 Task: Create a due date automation trigger when advanced on, on the monday of the week a card is due add dates starting in less than 1 working days at 11:00 AM.
Action: Mouse moved to (1150, 97)
Screenshot: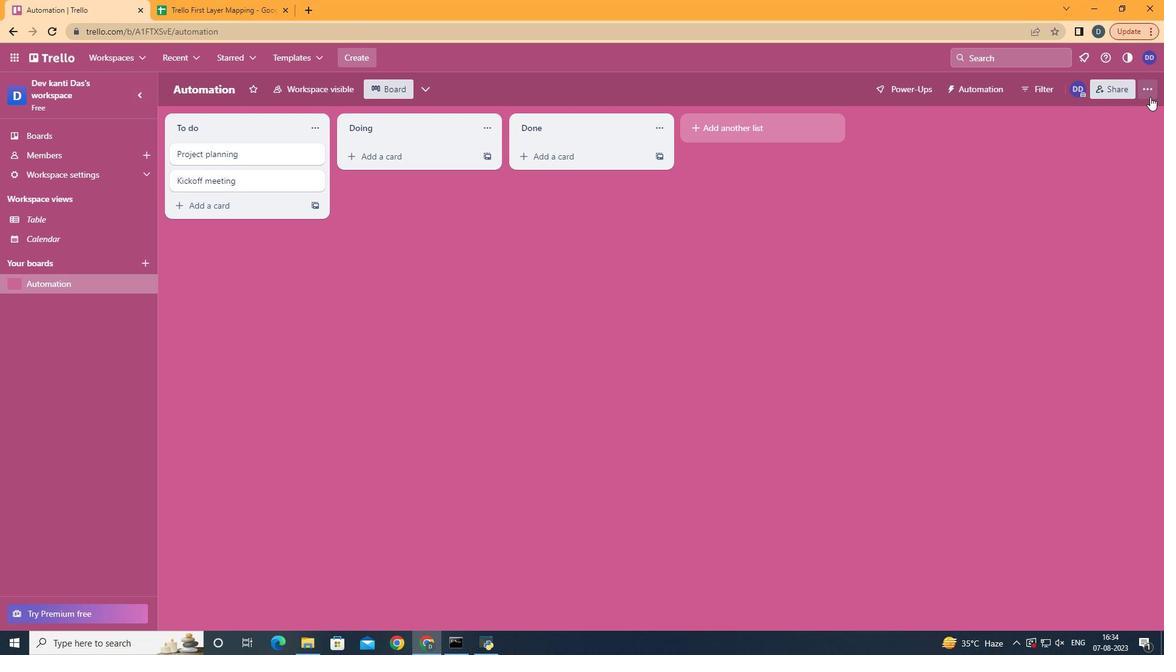 
Action: Mouse pressed left at (1150, 97)
Screenshot: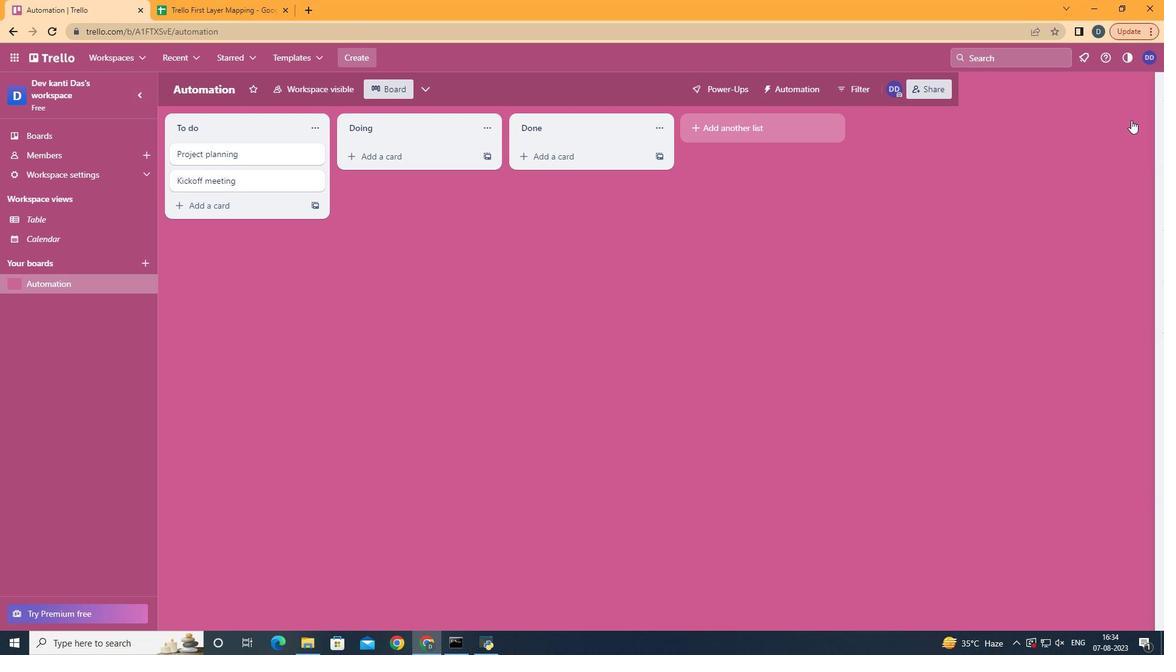 
Action: Mouse moved to (1038, 271)
Screenshot: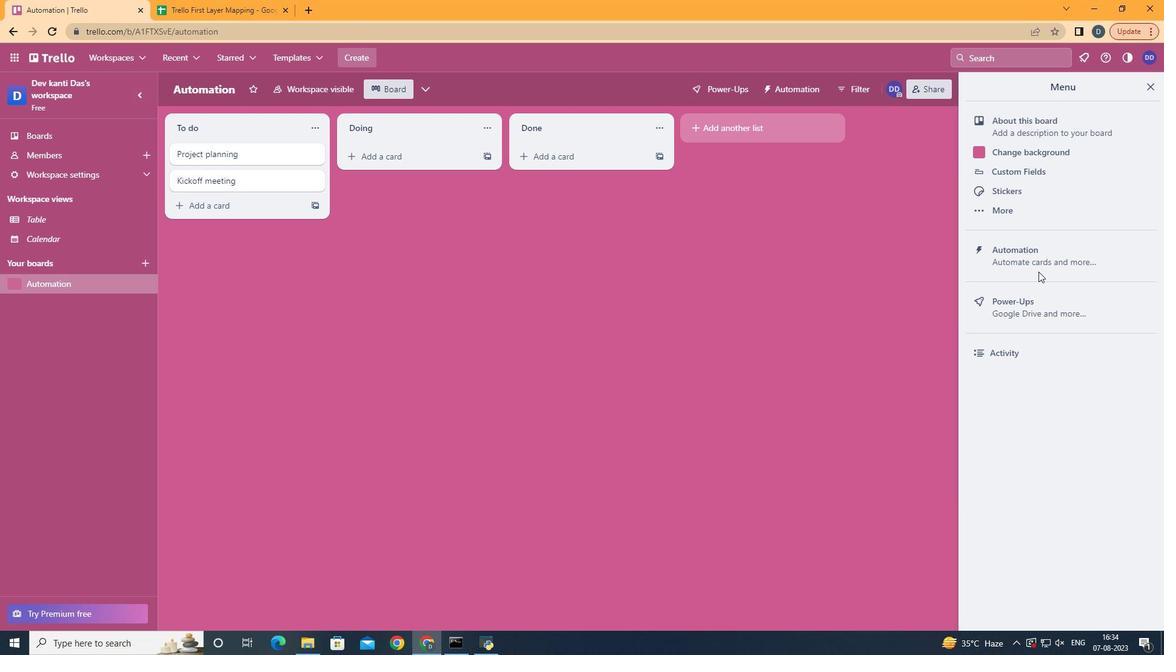 
Action: Mouse pressed left at (1038, 271)
Screenshot: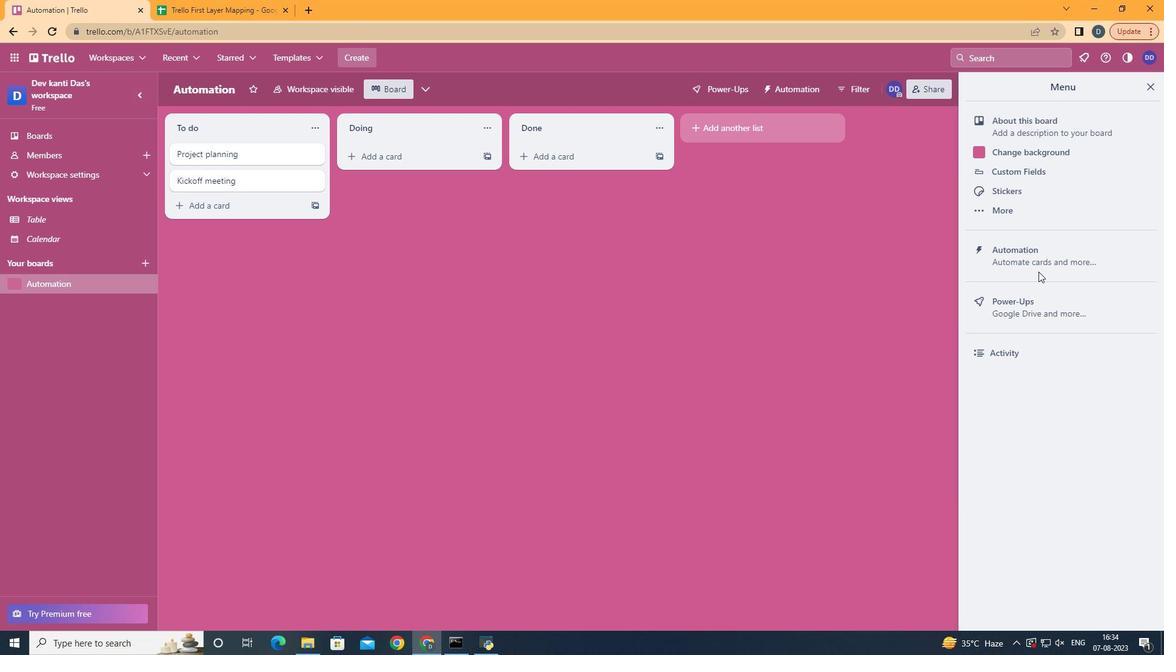 
Action: Mouse moved to (1063, 249)
Screenshot: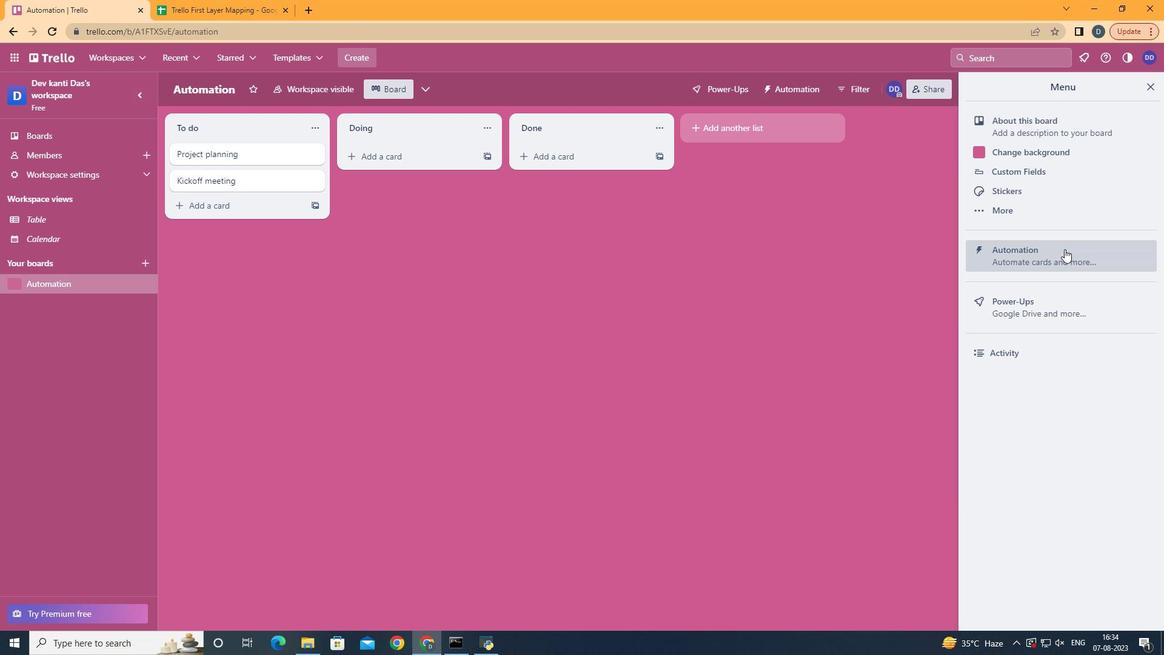 
Action: Mouse pressed left at (1063, 249)
Screenshot: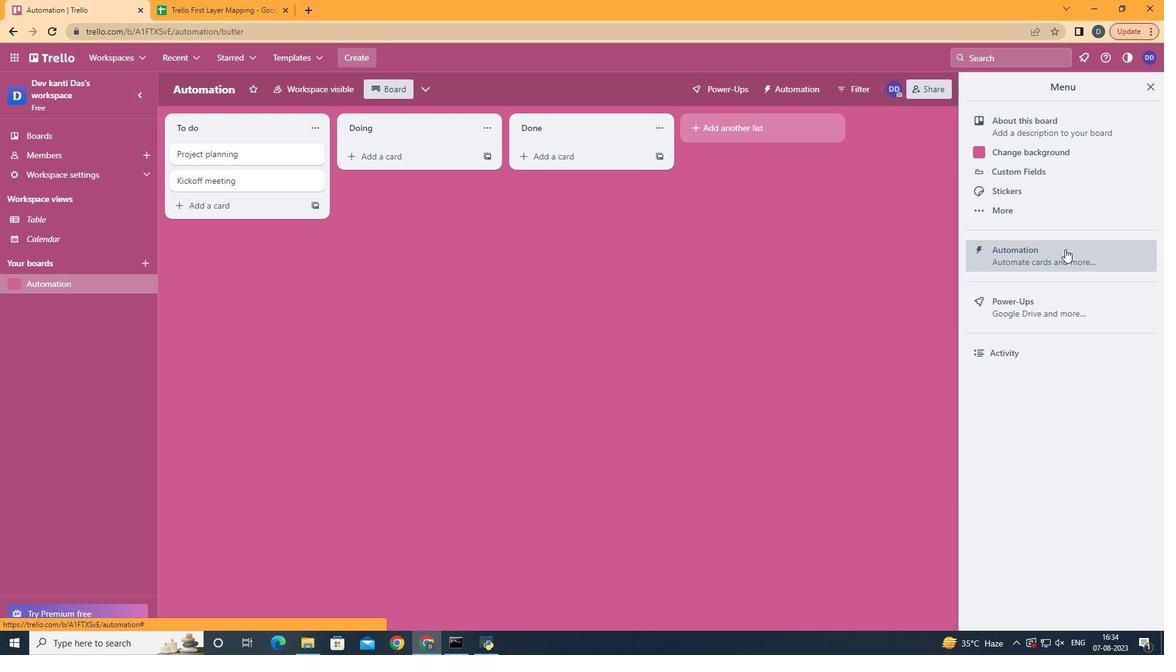 
Action: Mouse moved to (228, 238)
Screenshot: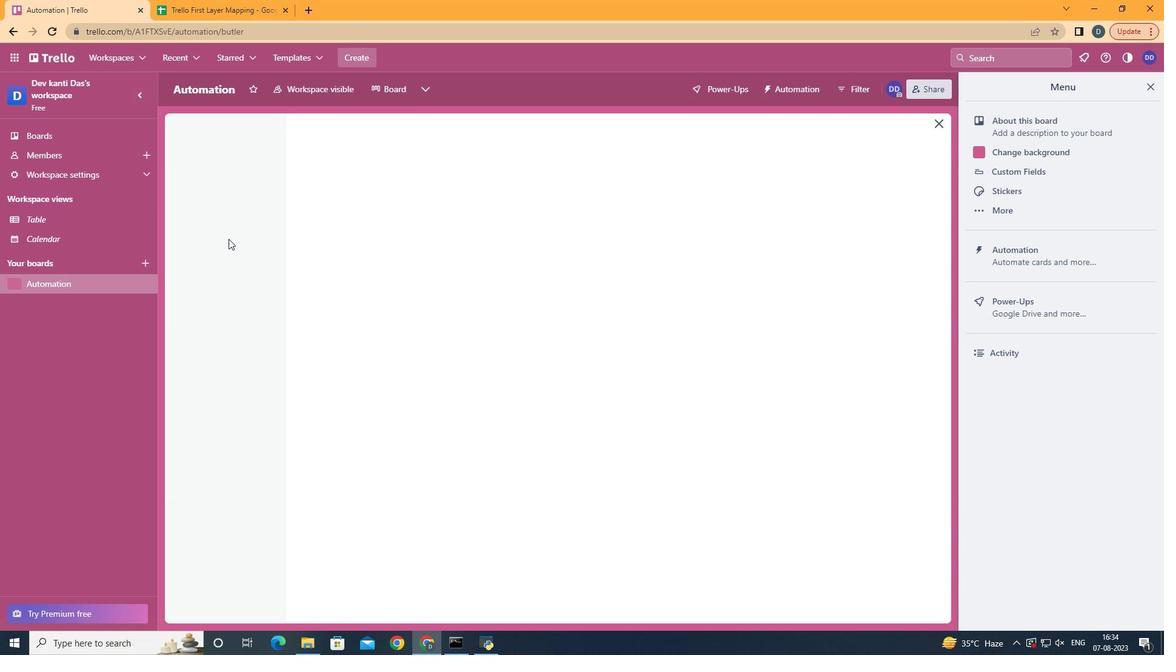 
Action: Mouse pressed left at (228, 238)
Screenshot: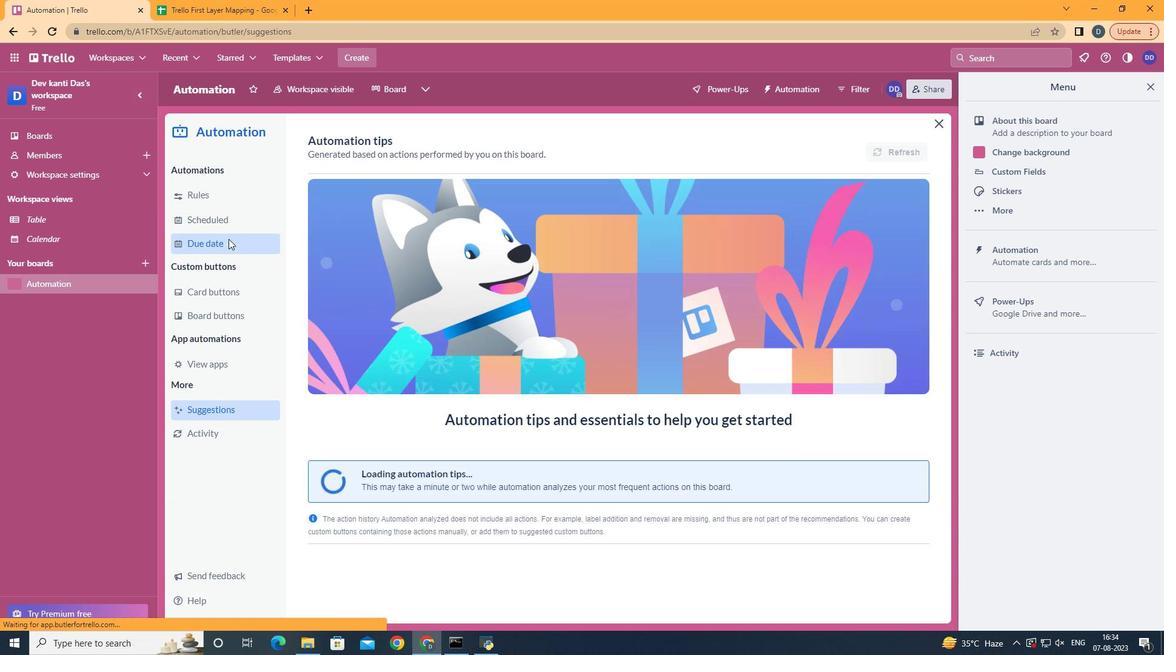 
Action: Mouse moved to (847, 154)
Screenshot: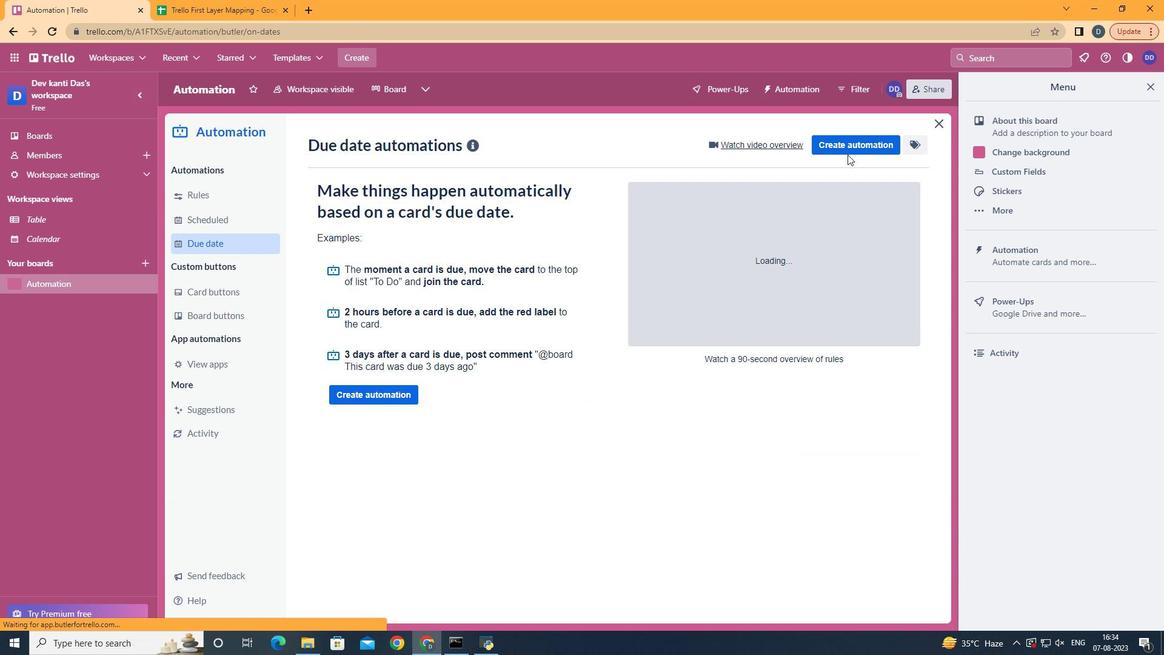 
Action: Mouse pressed left at (847, 154)
Screenshot: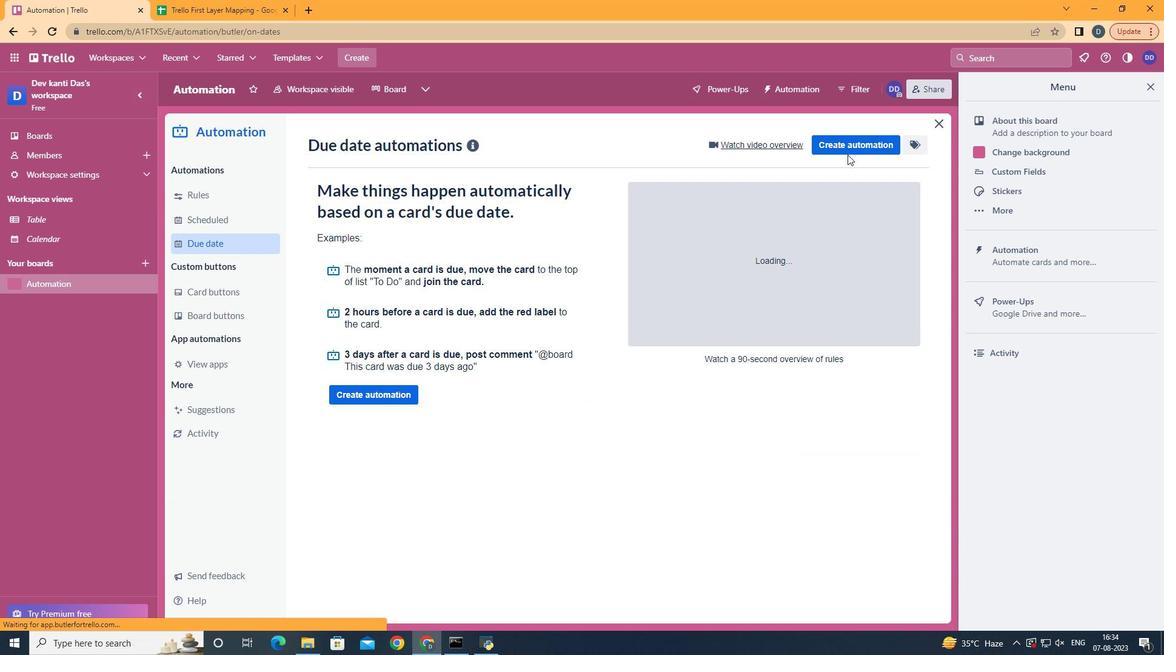 
Action: Mouse moved to (853, 146)
Screenshot: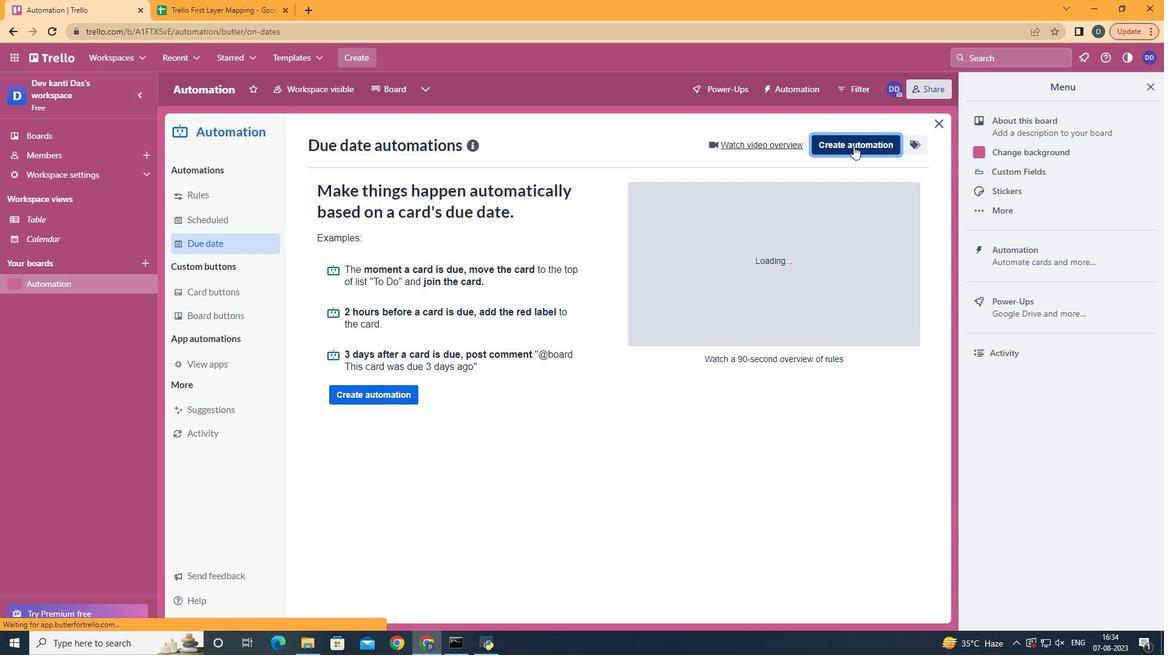
Action: Mouse pressed left at (853, 146)
Screenshot: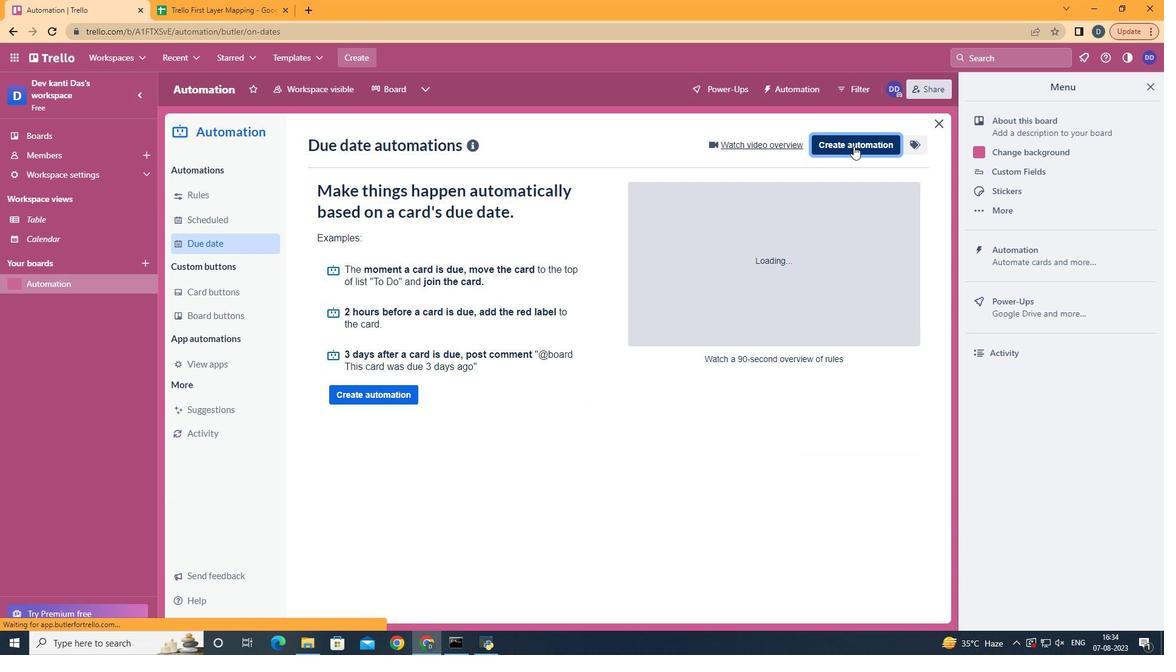 
Action: Mouse moved to (650, 255)
Screenshot: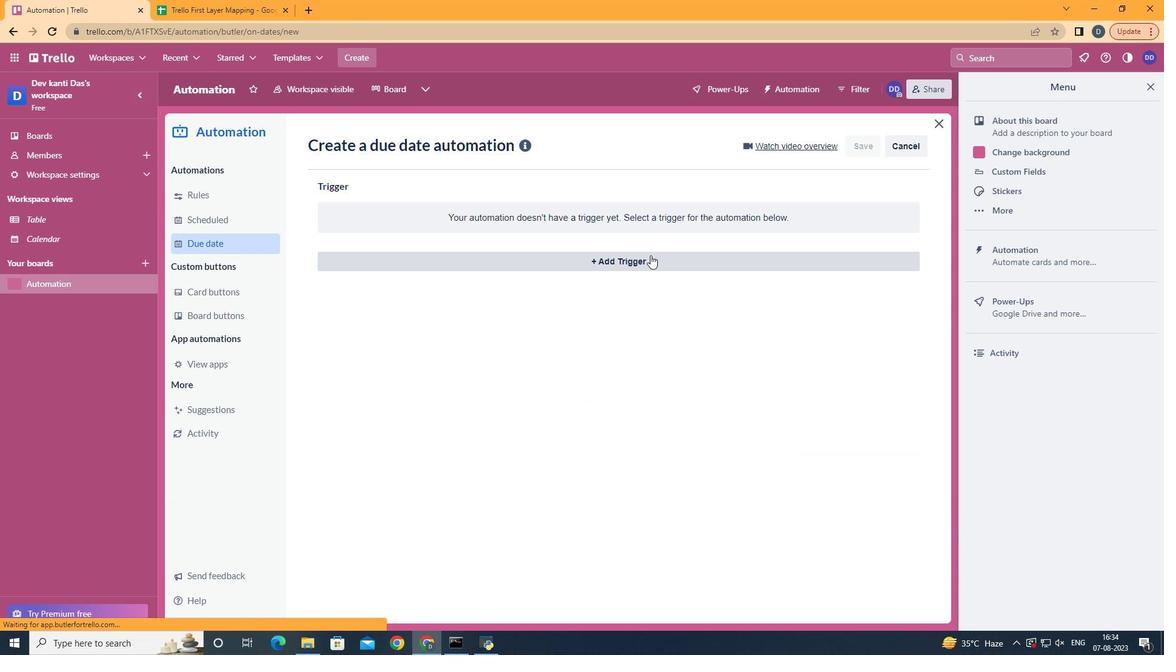 
Action: Mouse pressed left at (650, 255)
Screenshot: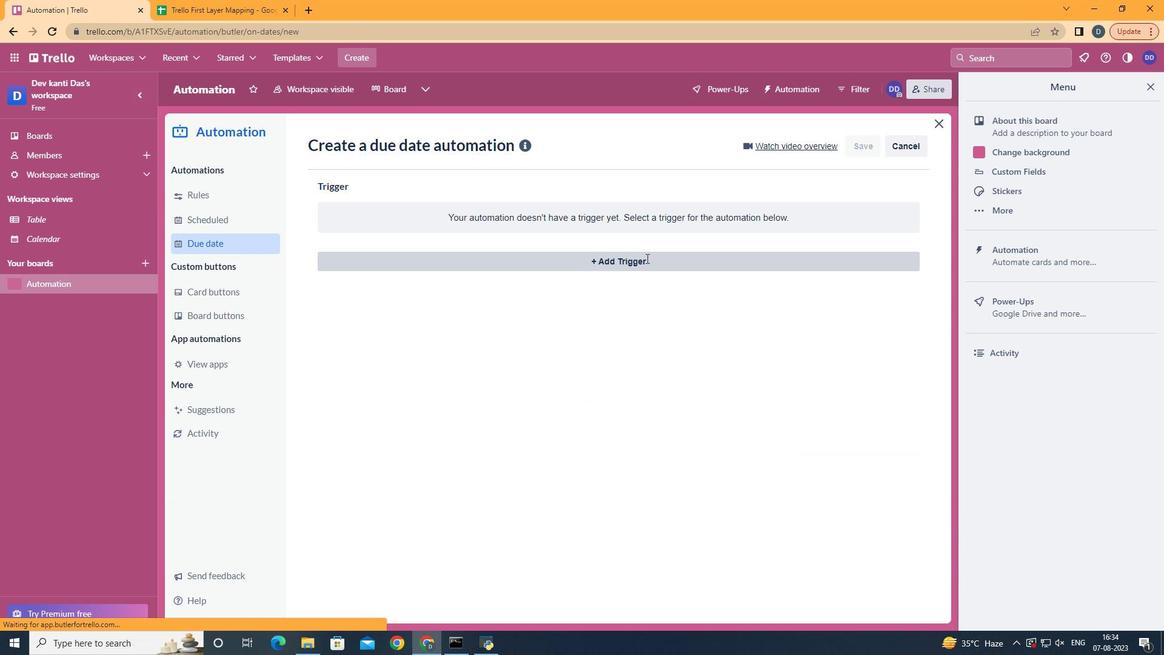 
Action: Mouse moved to (396, 319)
Screenshot: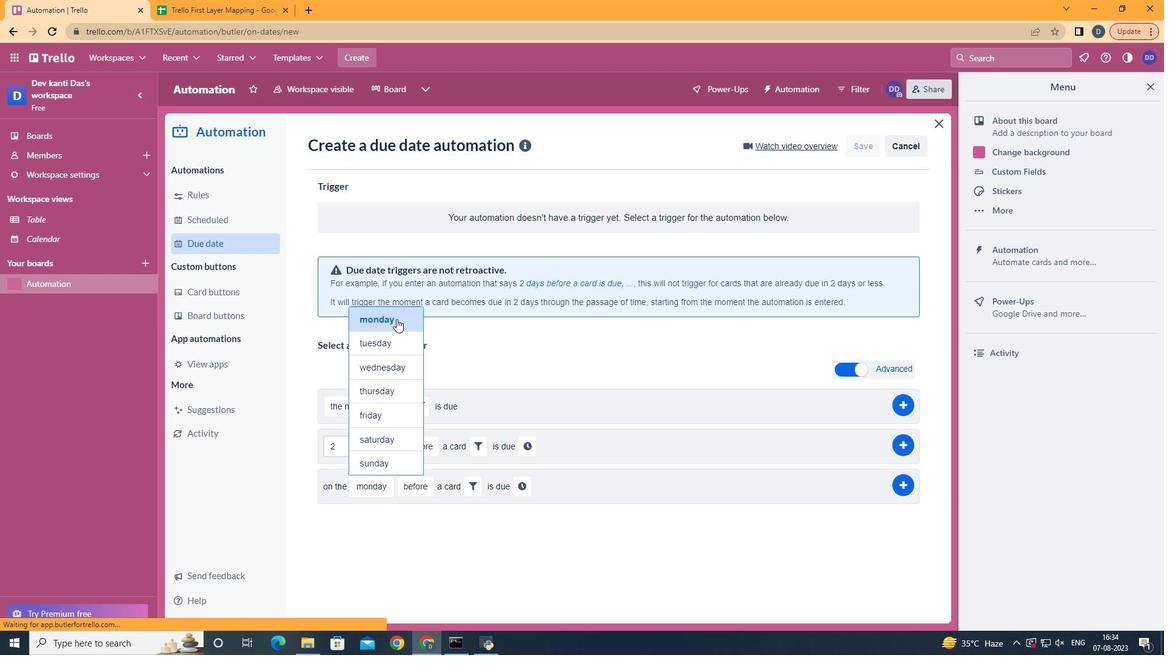 
Action: Mouse pressed left at (396, 319)
Screenshot: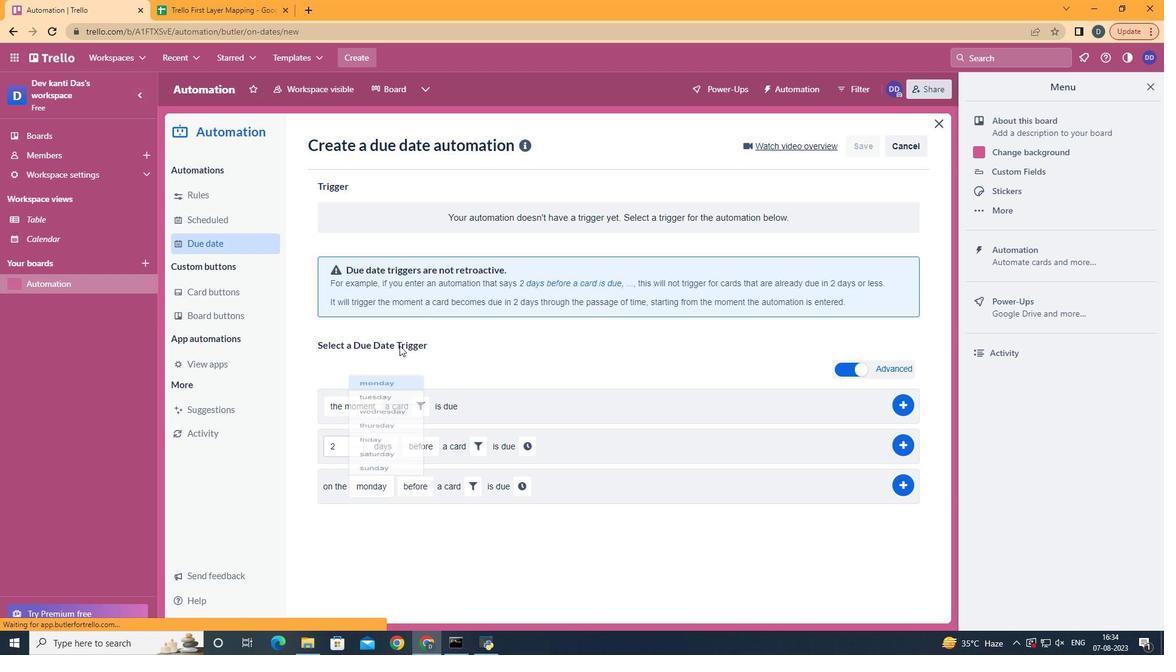 
Action: Mouse moved to (426, 554)
Screenshot: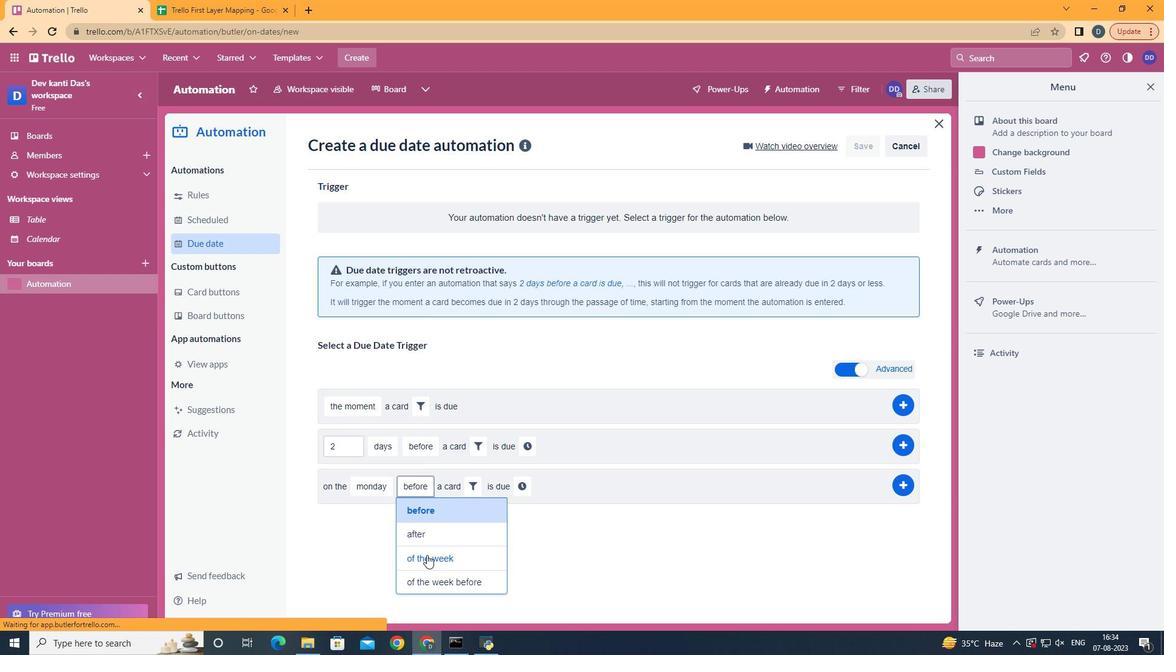 
Action: Mouse pressed left at (426, 554)
Screenshot: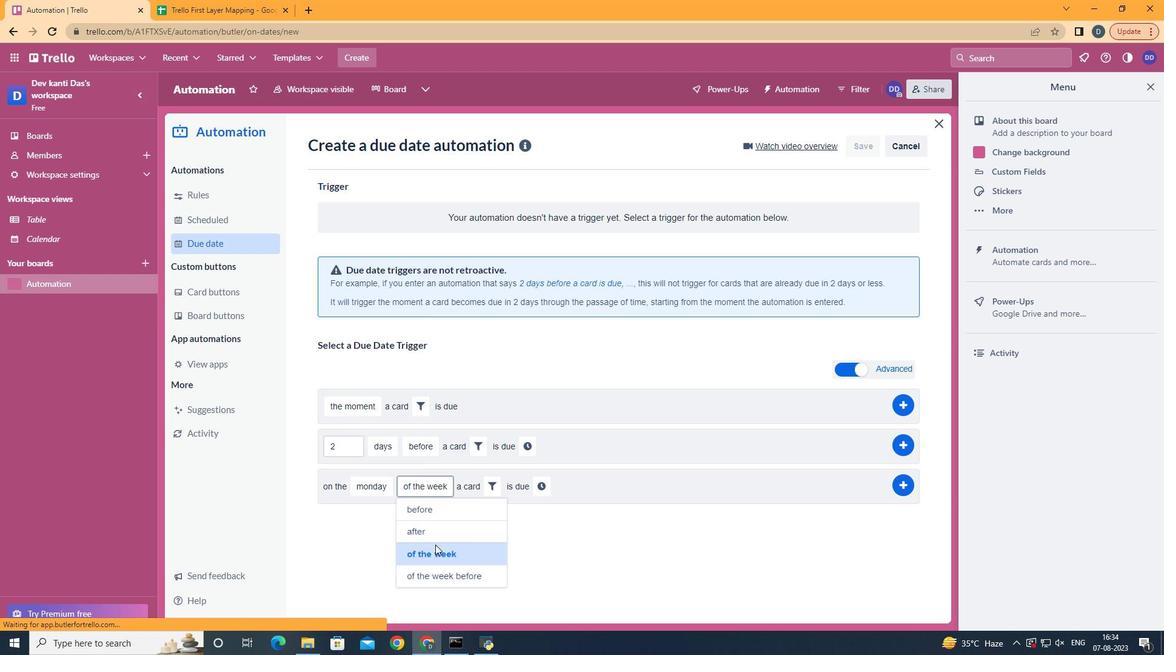 
Action: Mouse moved to (494, 474)
Screenshot: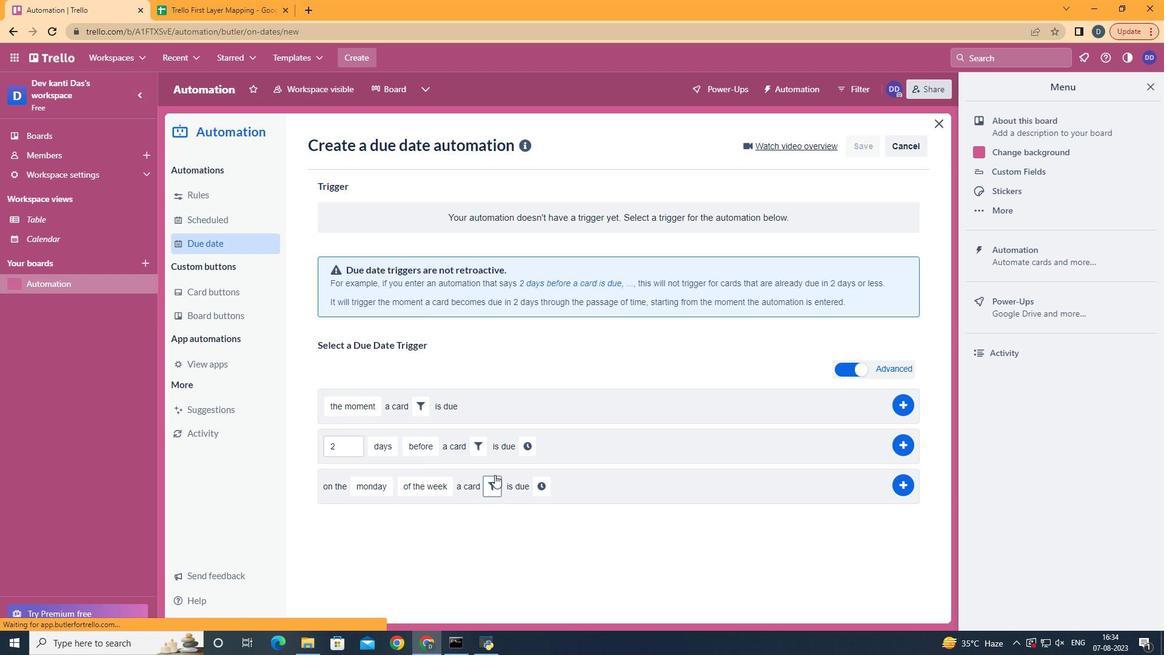 
Action: Mouse pressed left at (494, 474)
Screenshot: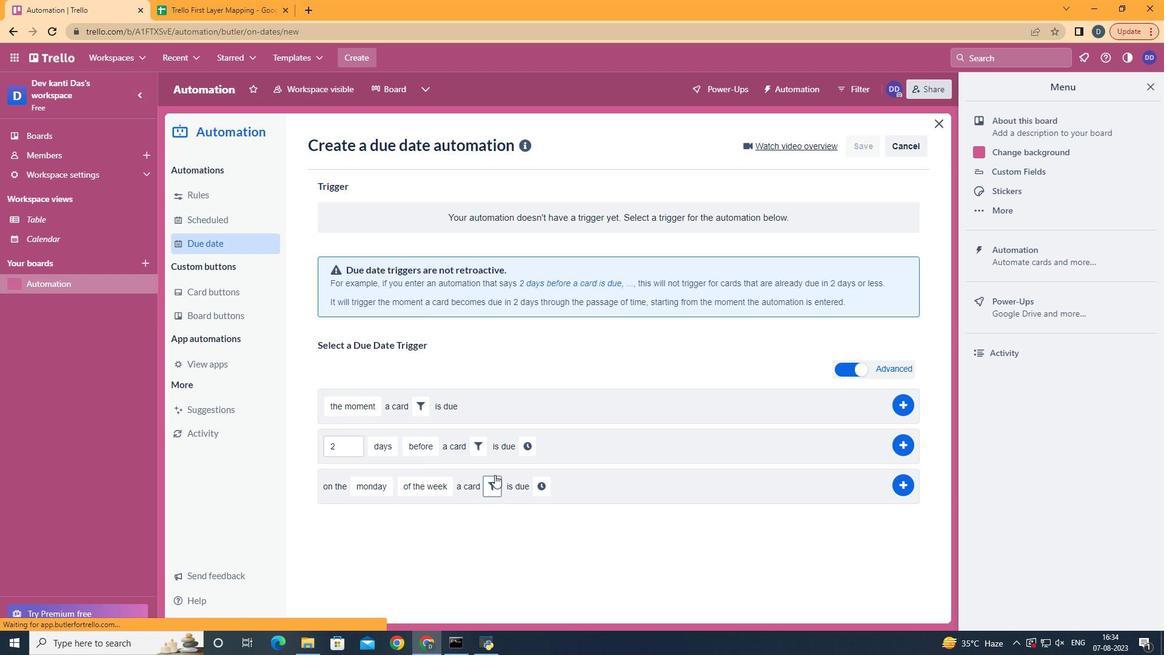 
Action: Mouse moved to (565, 519)
Screenshot: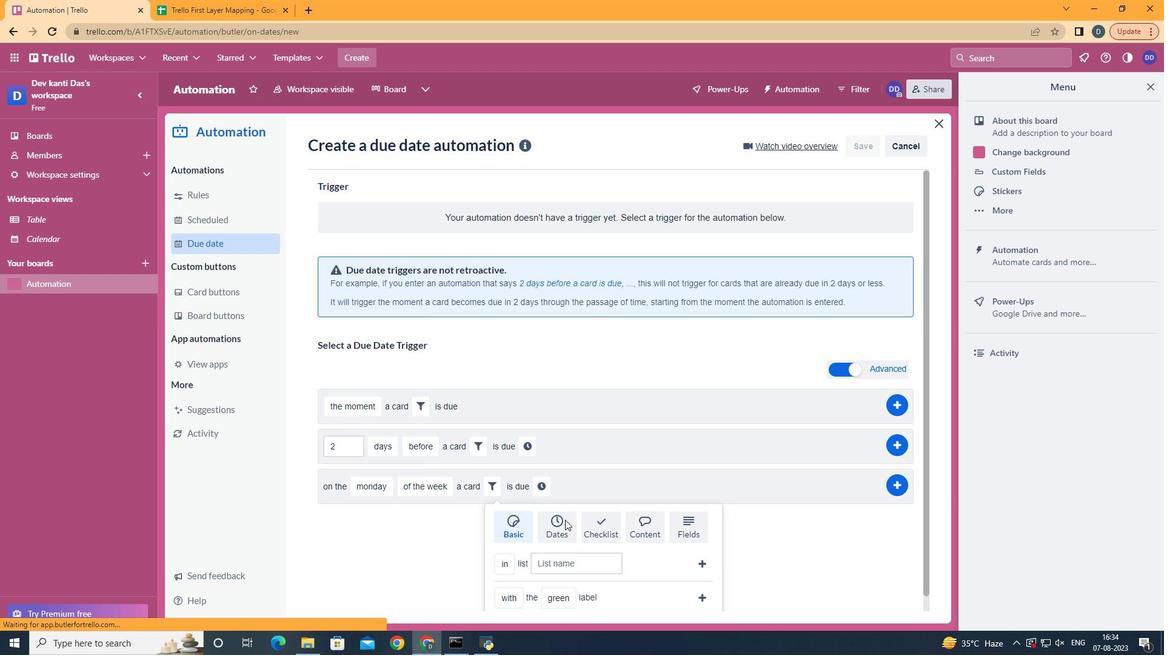 
Action: Mouse pressed left at (565, 519)
Screenshot: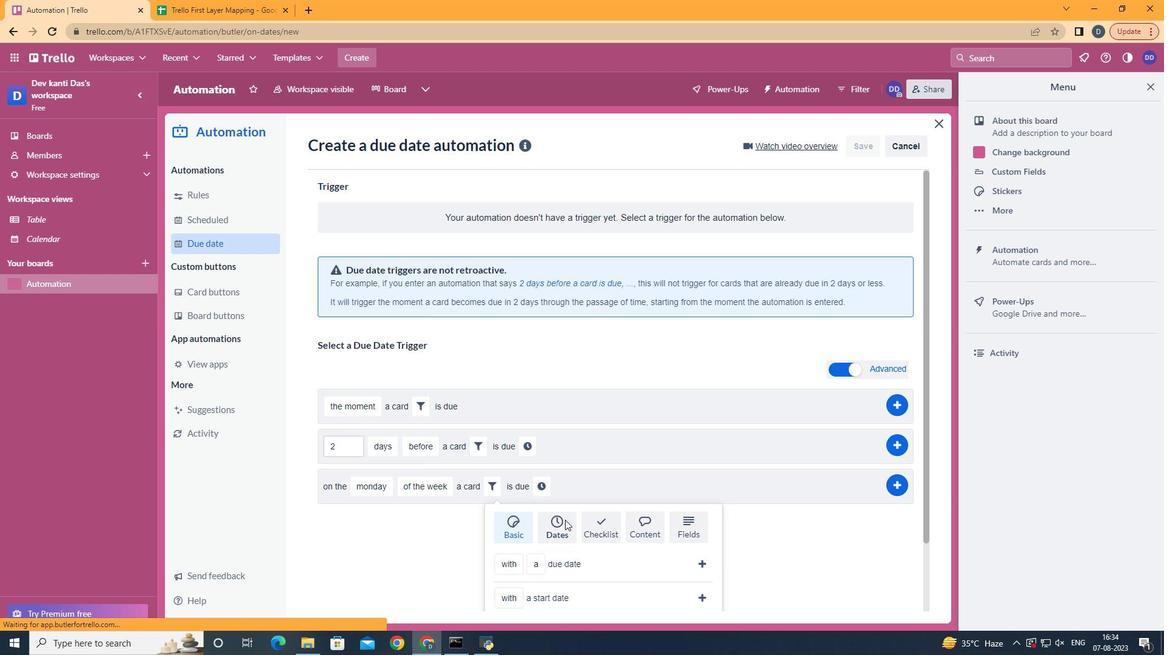
Action: Mouse scrolled (565, 519) with delta (0, 0)
Screenshot: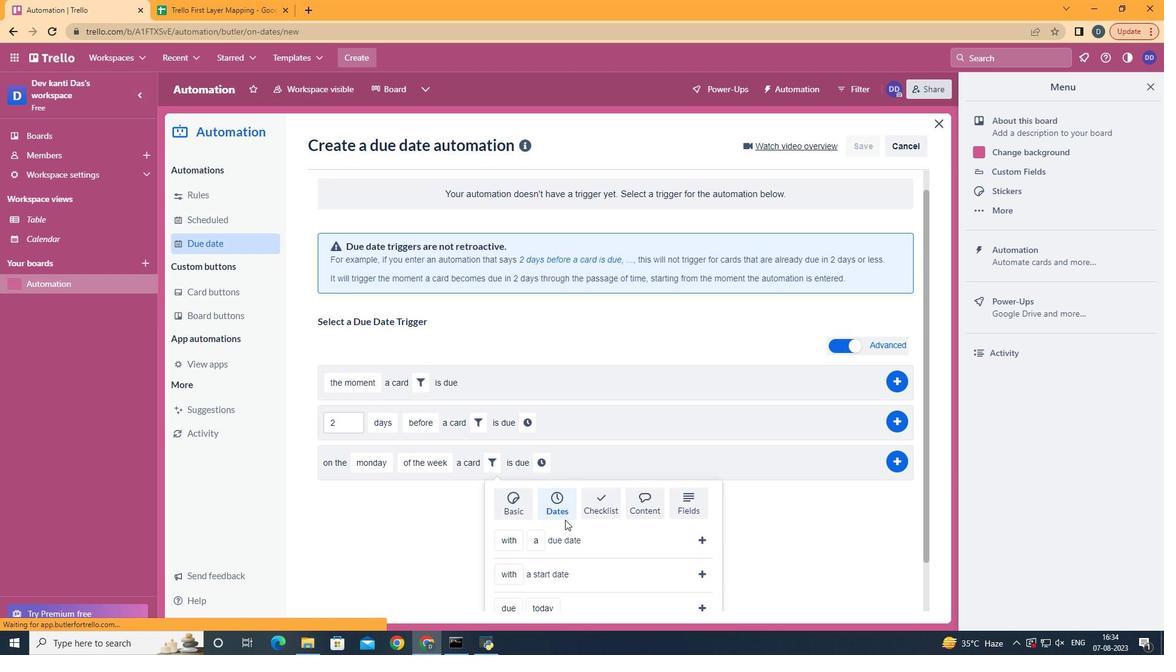 
Action: Mouse scrolled (565, 519) with delta (0, 0)
Screenshot: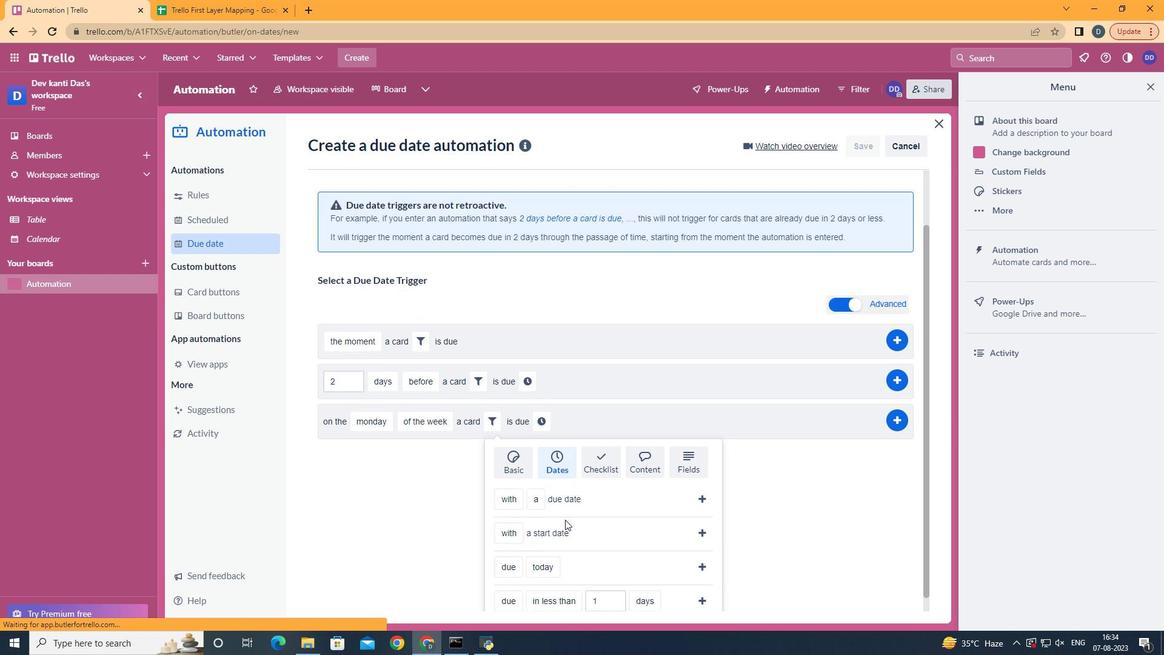 
Action: Mouse scrolled (565, 519) with delta (0, 0)
Screenshot: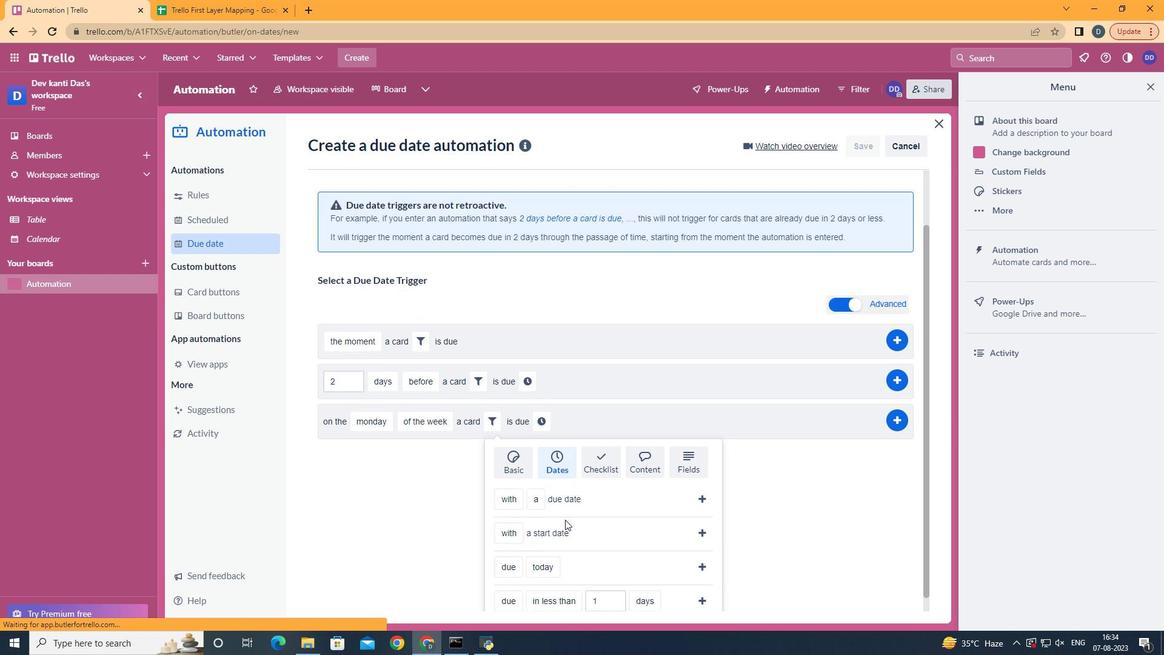 
Action: Mouse scrolled (565, 519) with delta (0, 0)
Screenshot: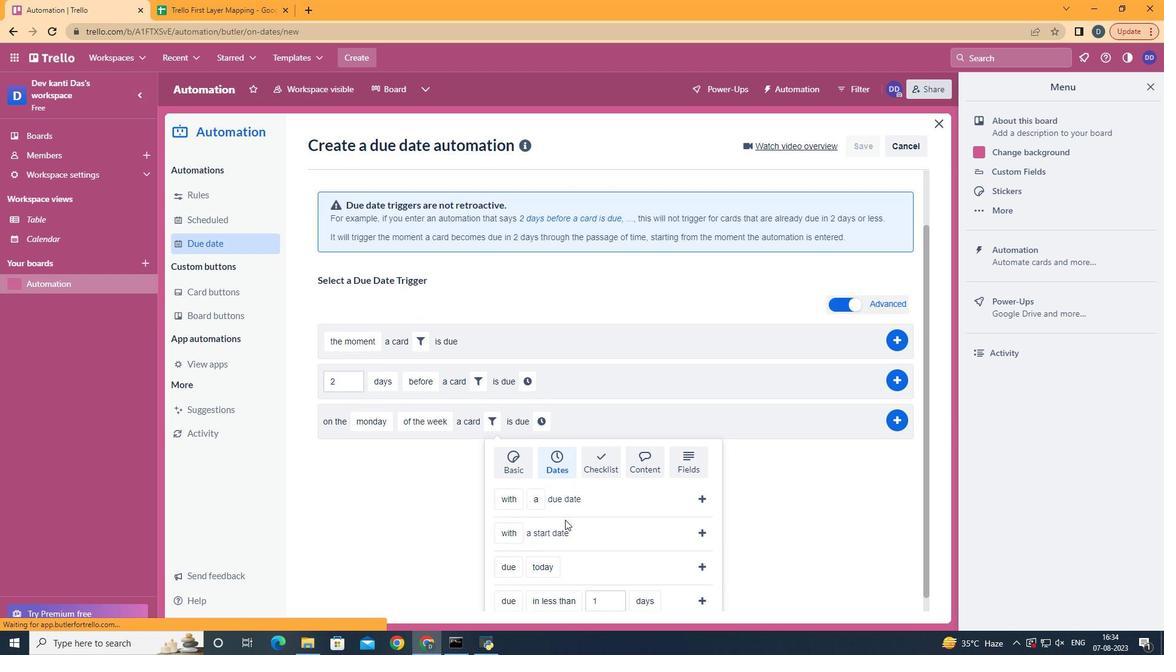 
Action: Mouse moved to (521, 562)
Screenshot: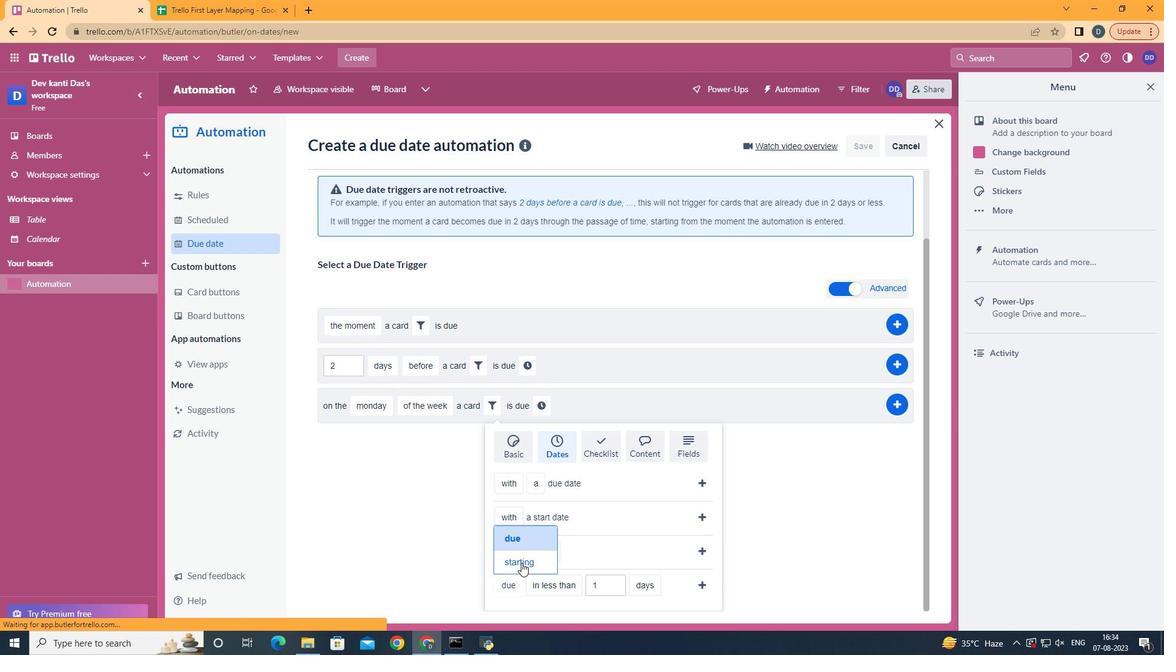 
Action: Mouse pressed left at (521, 562)
Screenshot: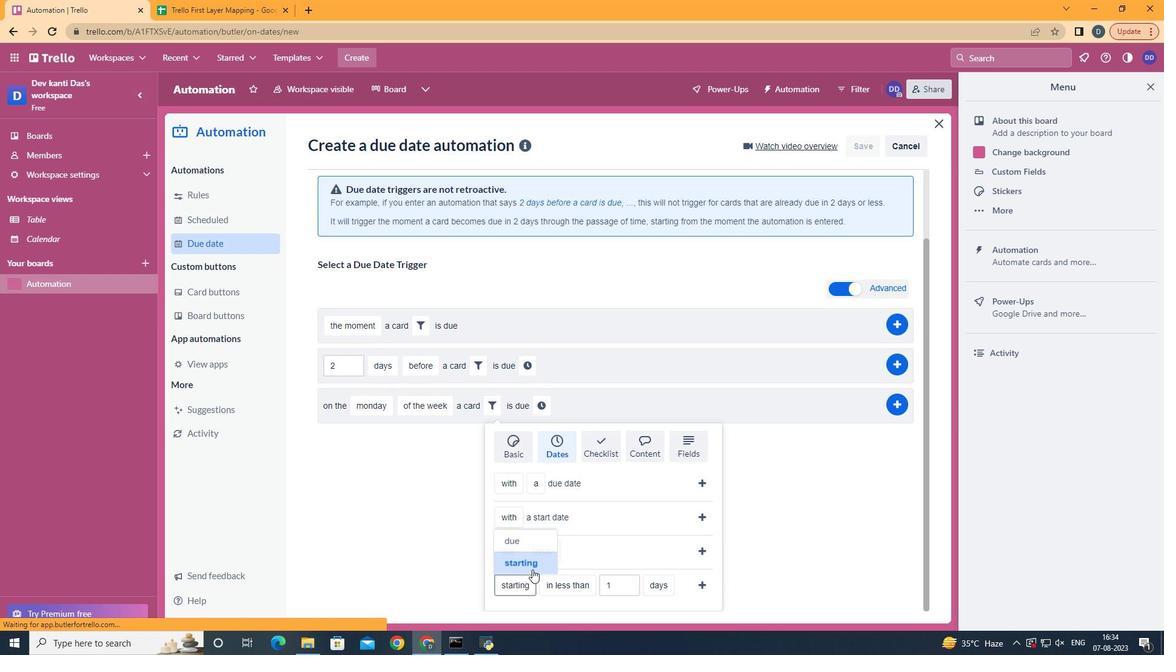 
Action: Mouse moved to (592, 476)
Screenshot: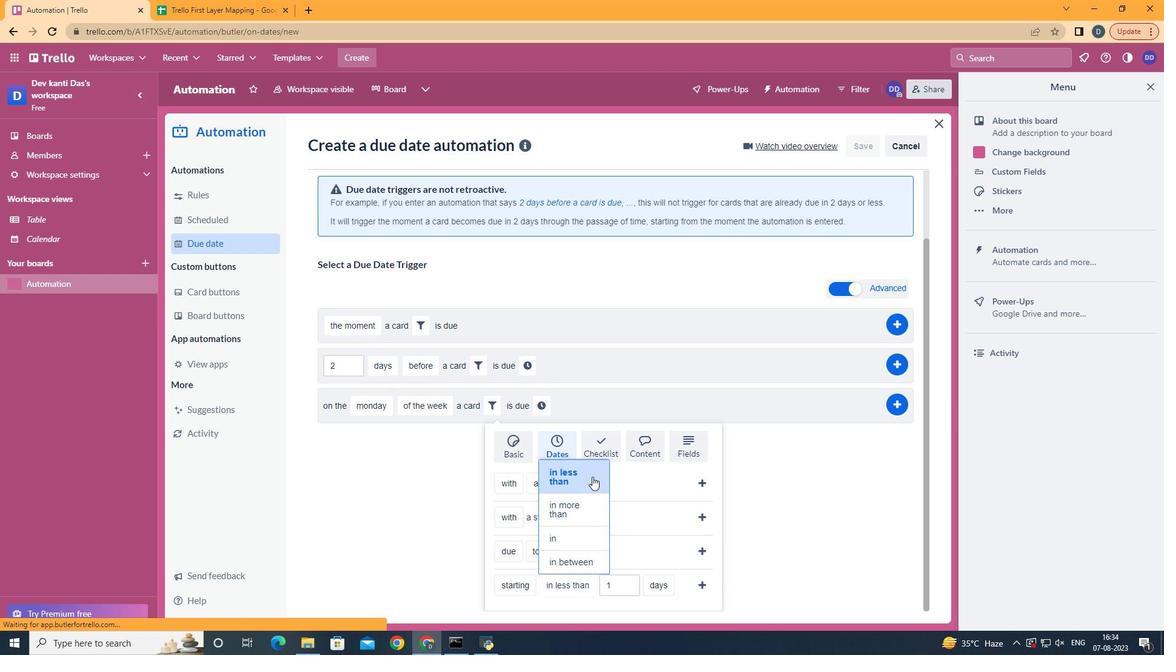 
Action: Mouse pressed left at (592, 476)
Screenshot: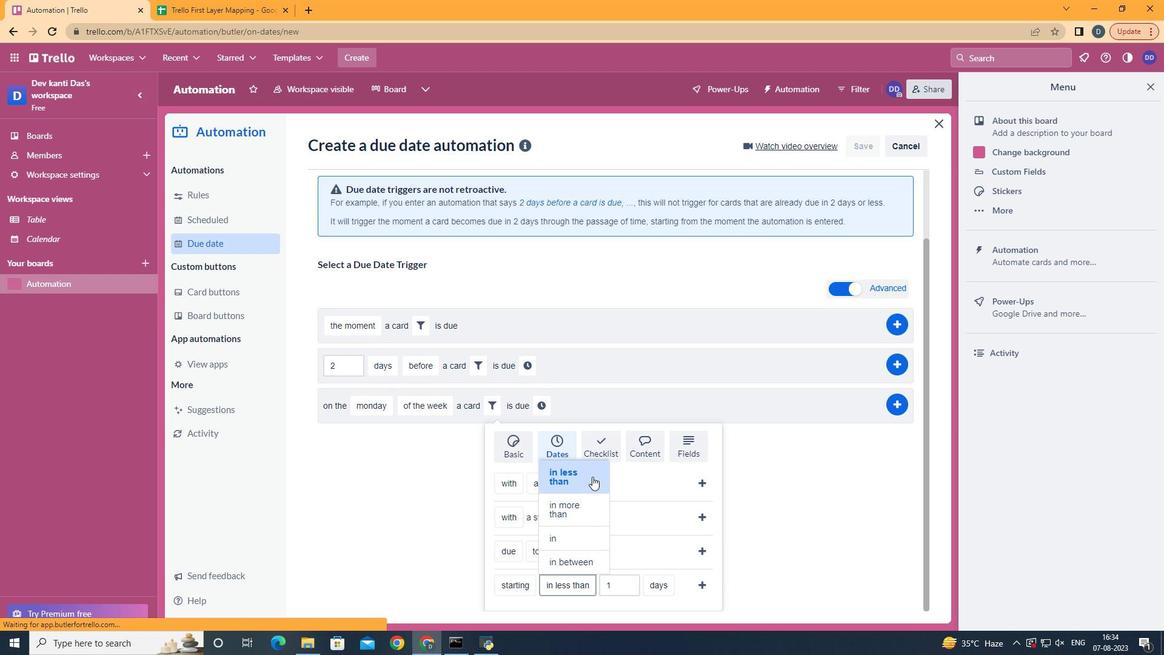 
Action: Mouse moved to (671, 568)
Screenshot: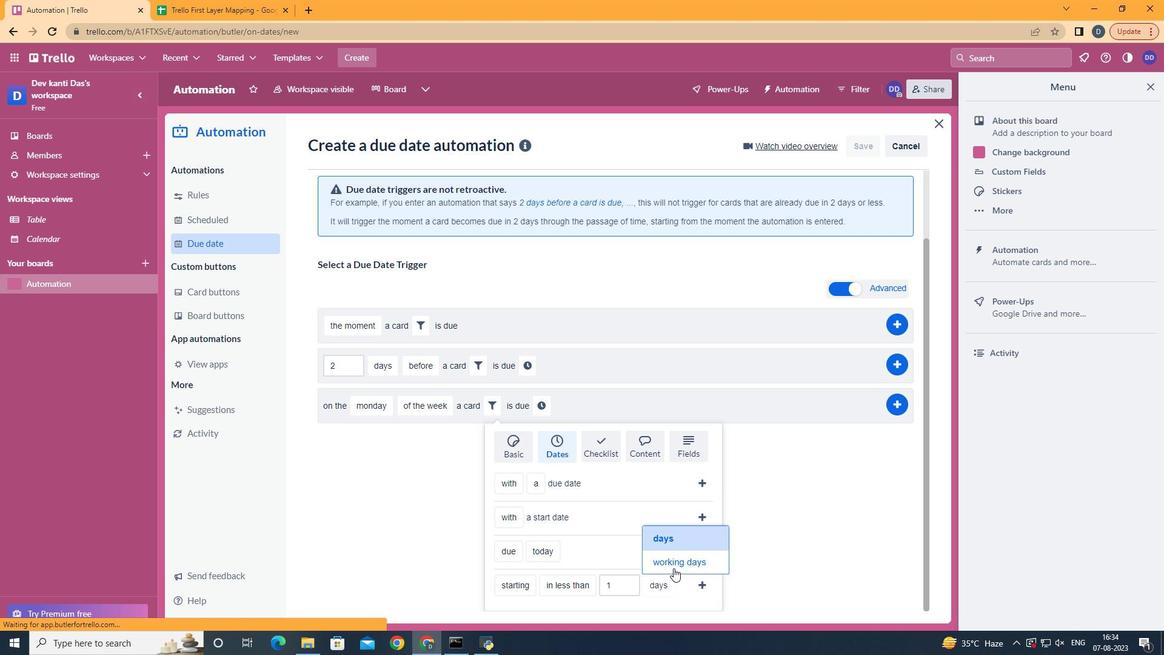 
Action: Mouse pressed left at (671, 568)
Screenshot: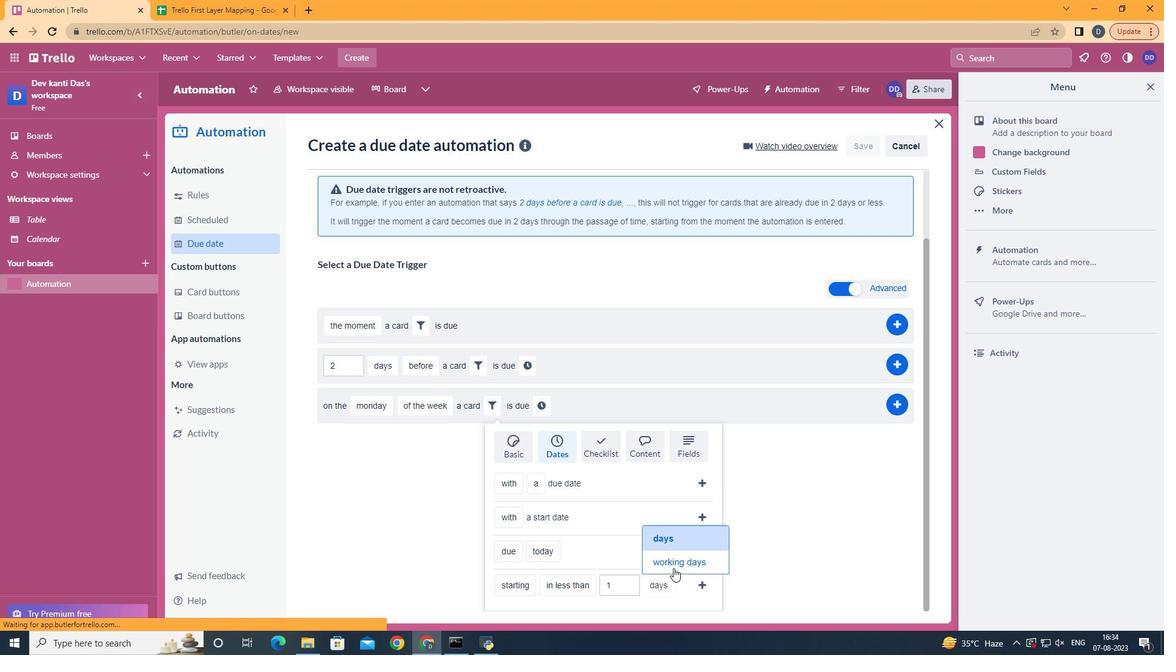 
Action: Mouse moved to (729, 582)
Screenshot: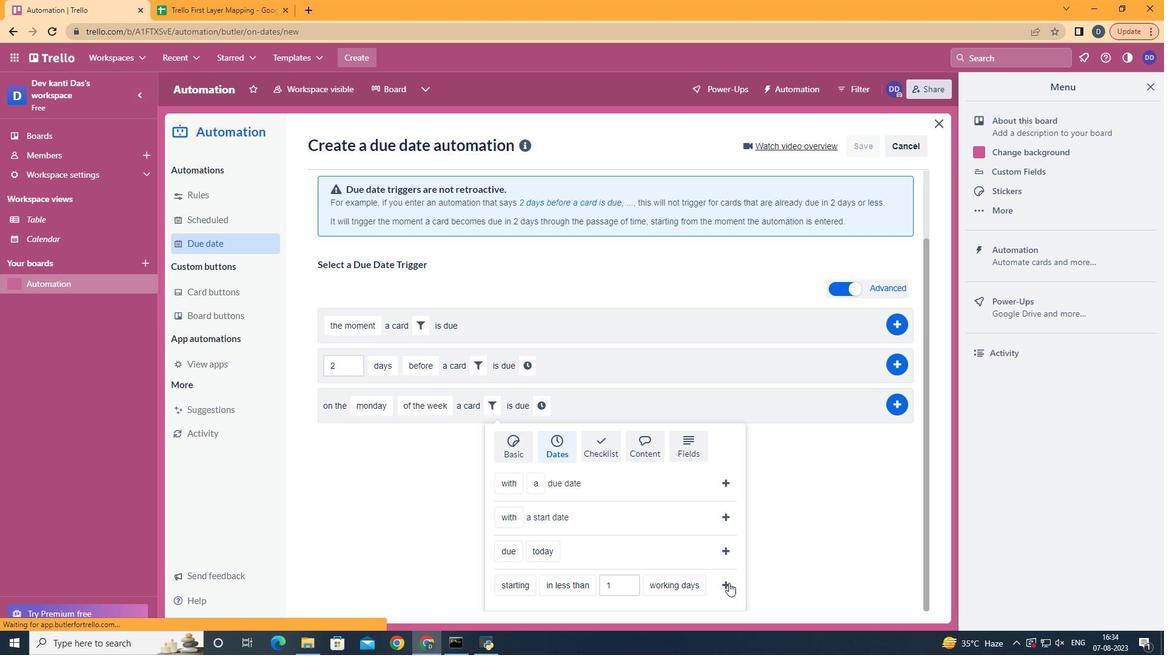 
Action: Mouse pressed left at (729, 582)
Screenshot: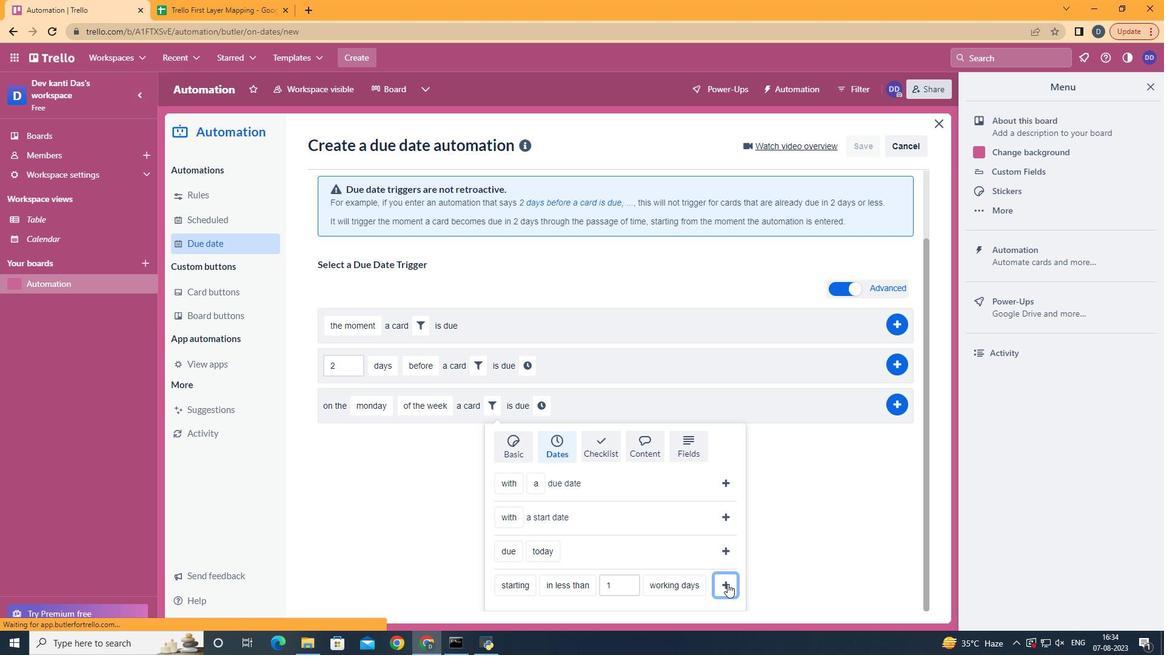 
Action: Mouse moved to (704, 490)
Screenshot: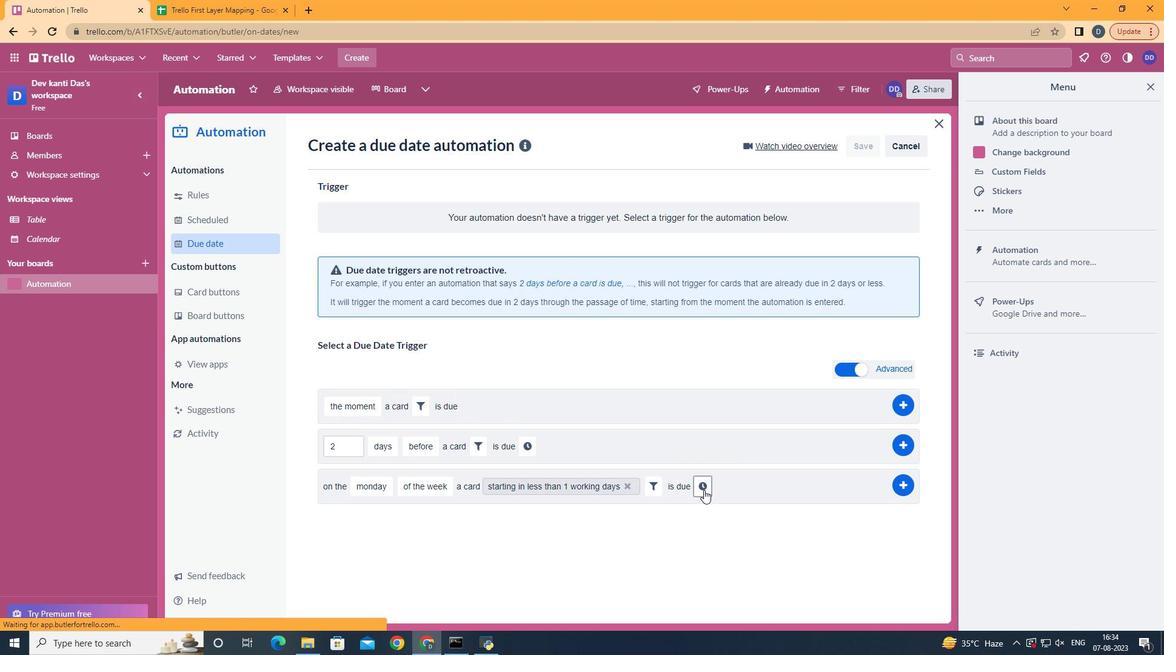 
Action: Mouse pressed left at (704, 490)
Screenshot: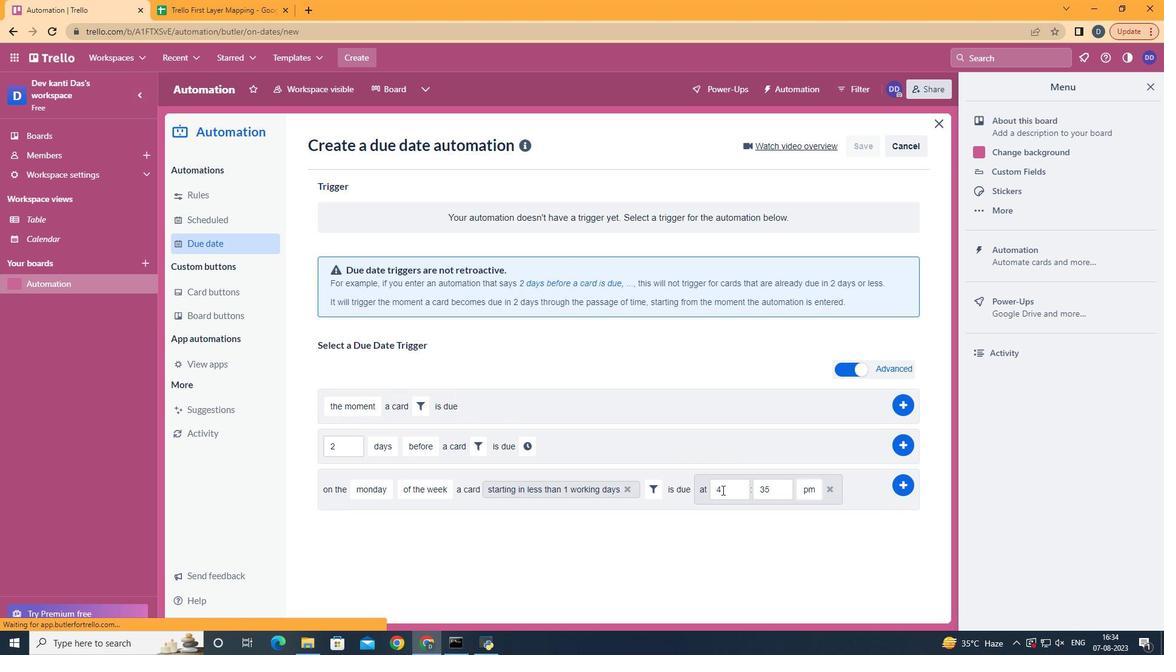 
Action: Mouse moved to (735, 491)
Screenshot: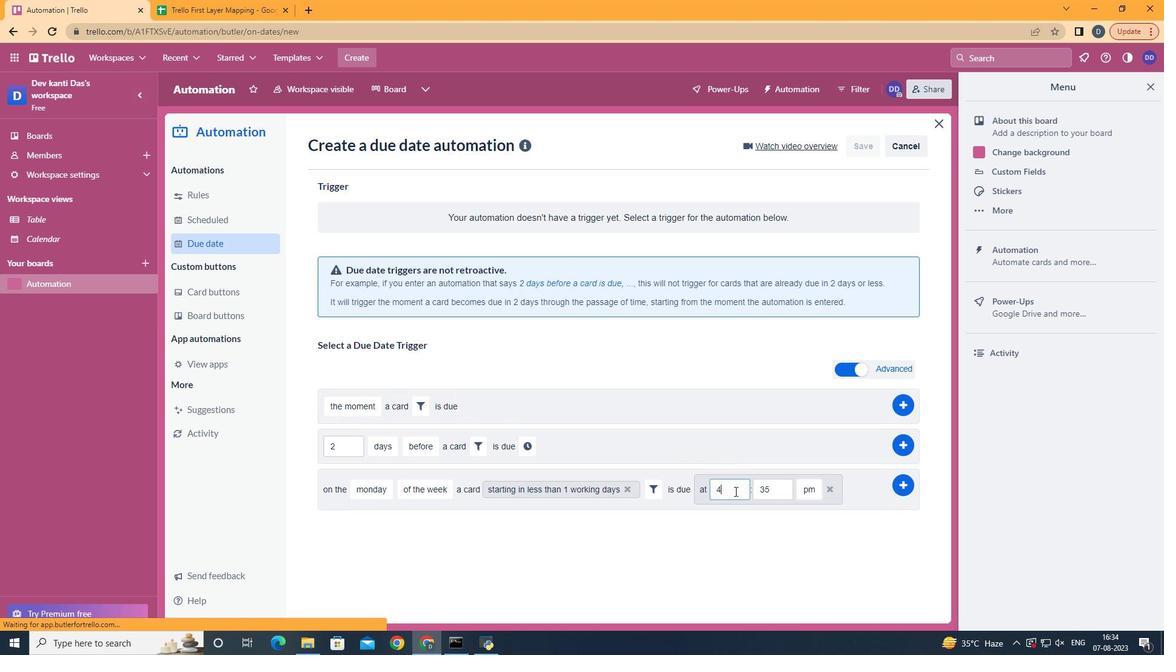 
Action: Mouse pressed left at (735, 491)
Screenshot: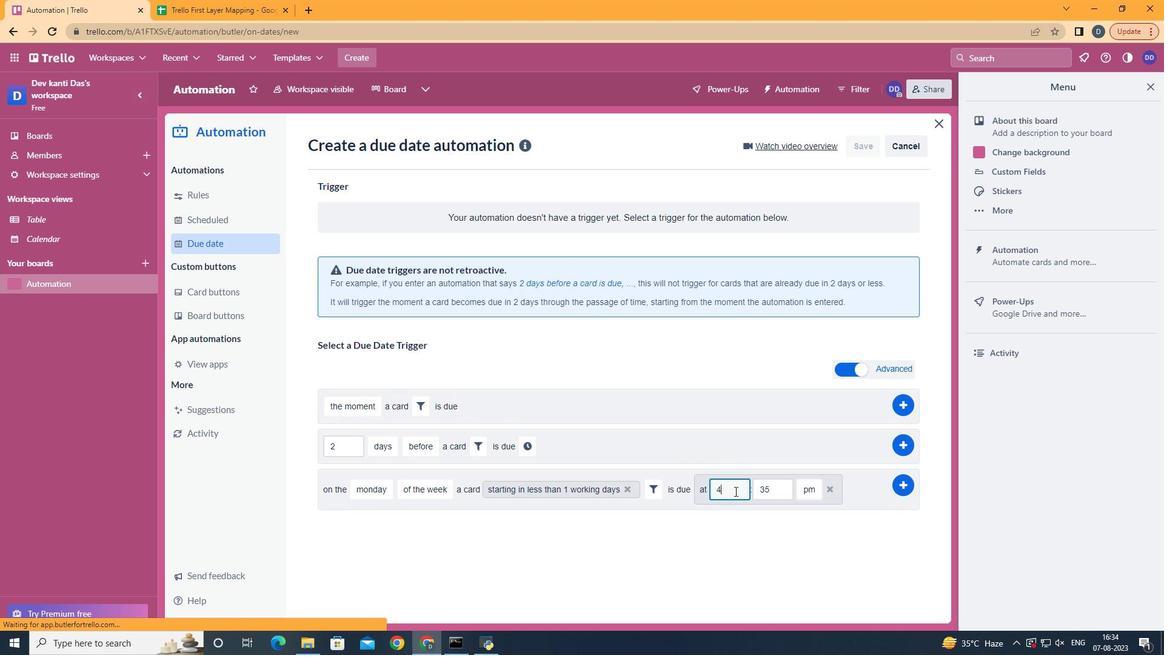 
Action: Key pressed <Key.backspace>11
Screenshot: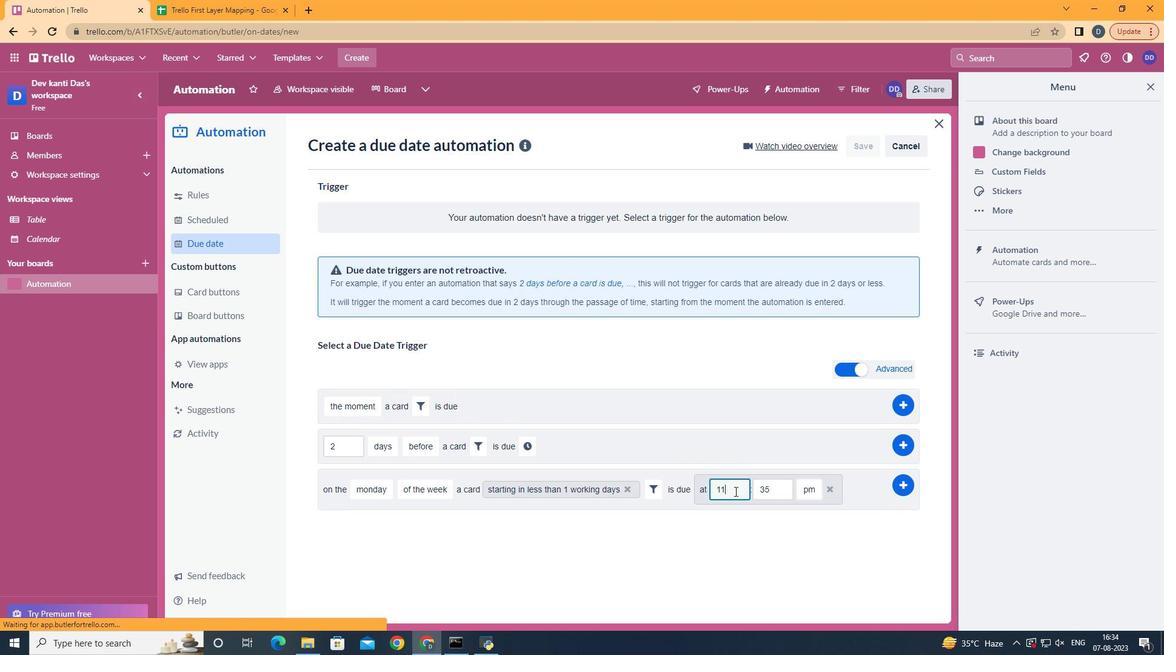 
Action: Mouse moved to (789, 489)
Screenshot: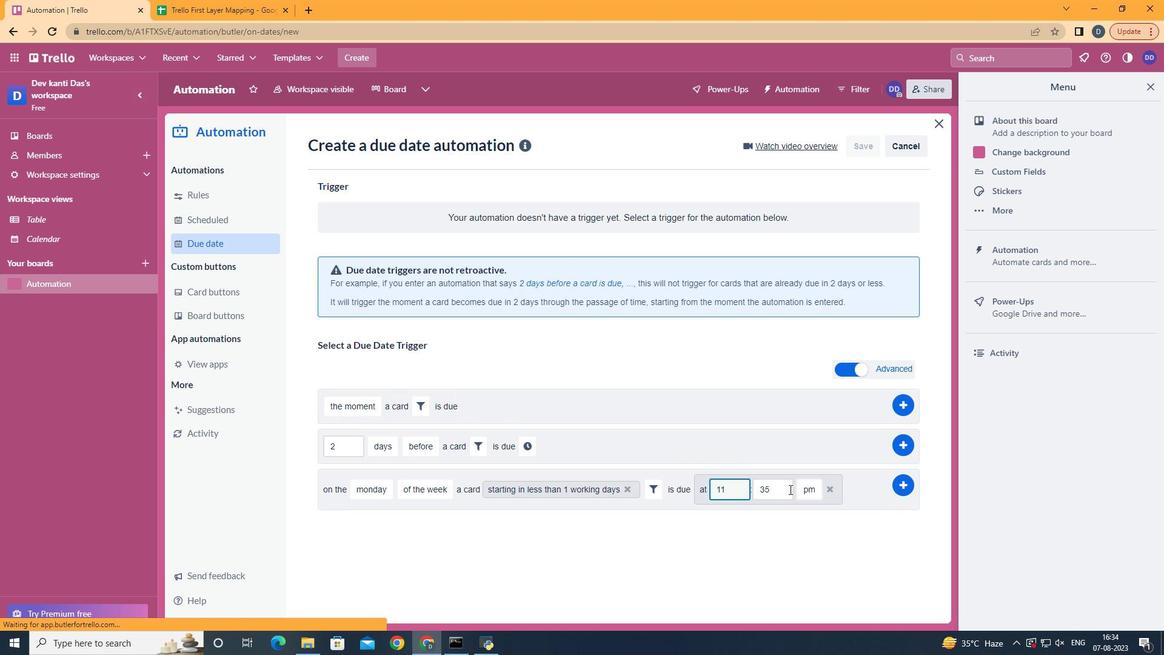 
Action: Mouse pressed left at (789, 489)
Screenshot: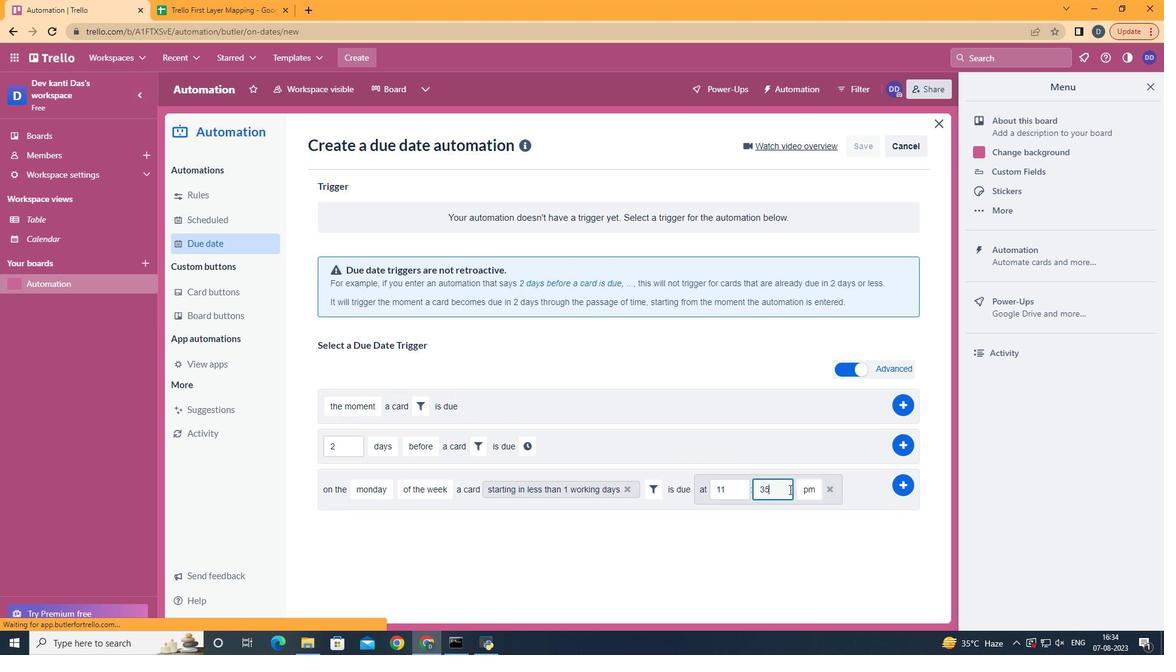 
Action: Key pressed <Key.backspace><Key.backspace>00
Screenshot: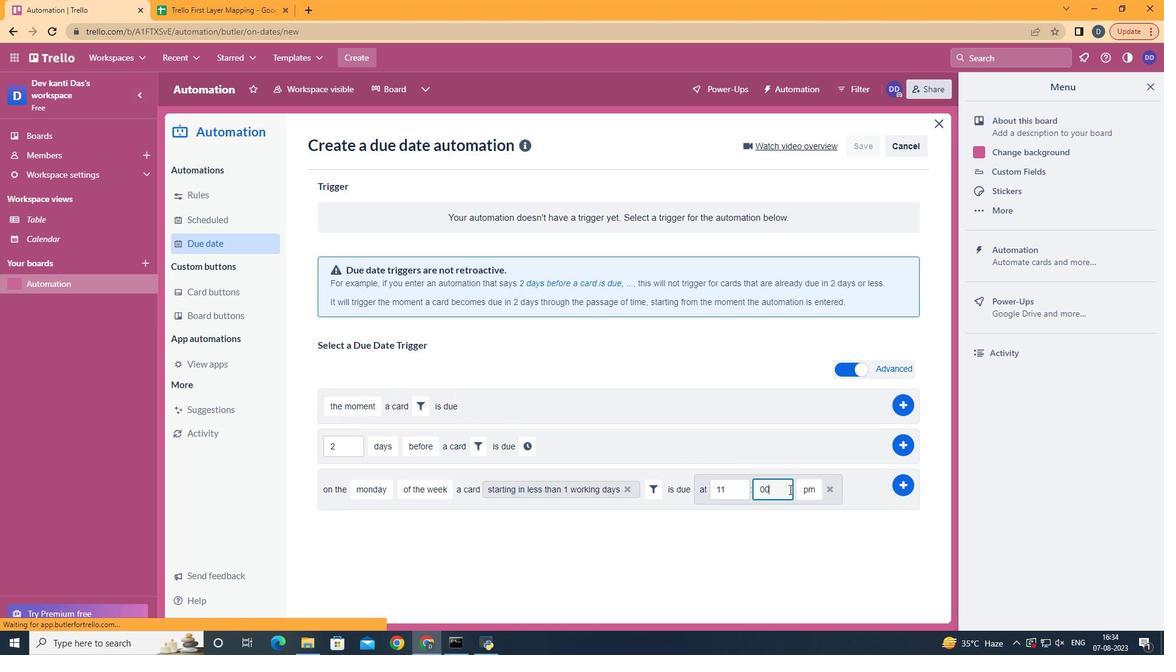 
Action: Mouse moved to (815, 507)
Screenshot: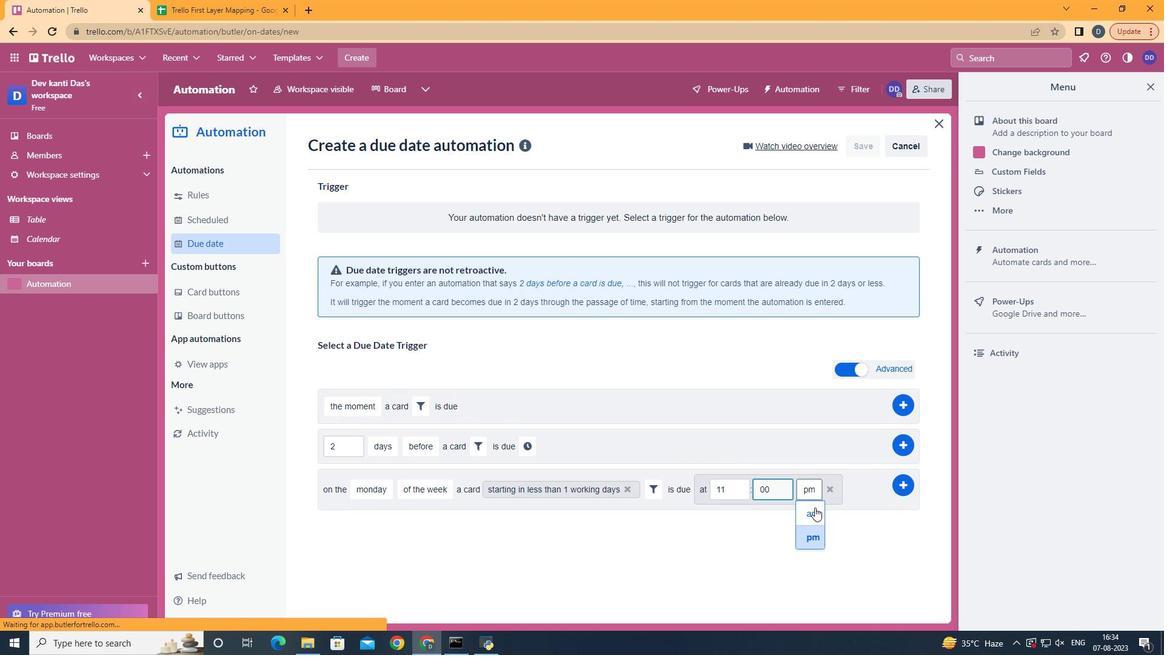 
Action: Mouse pressed left at (815, 507)
Screenshot: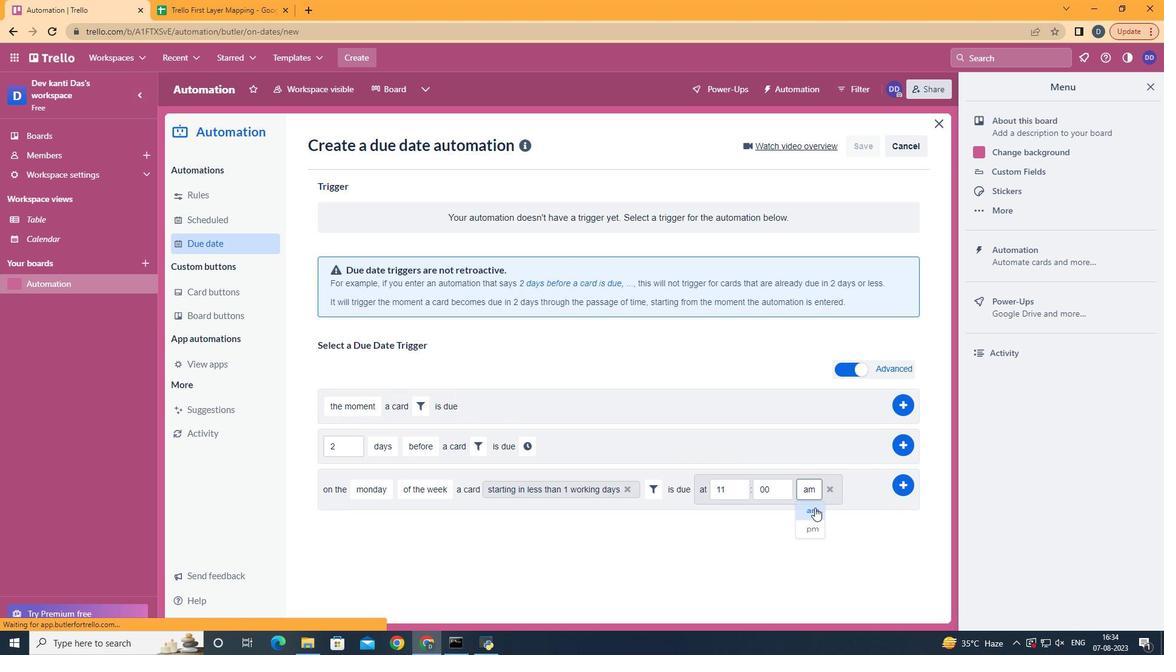
Action: Mouse moved to (897, 487)
Screenshot: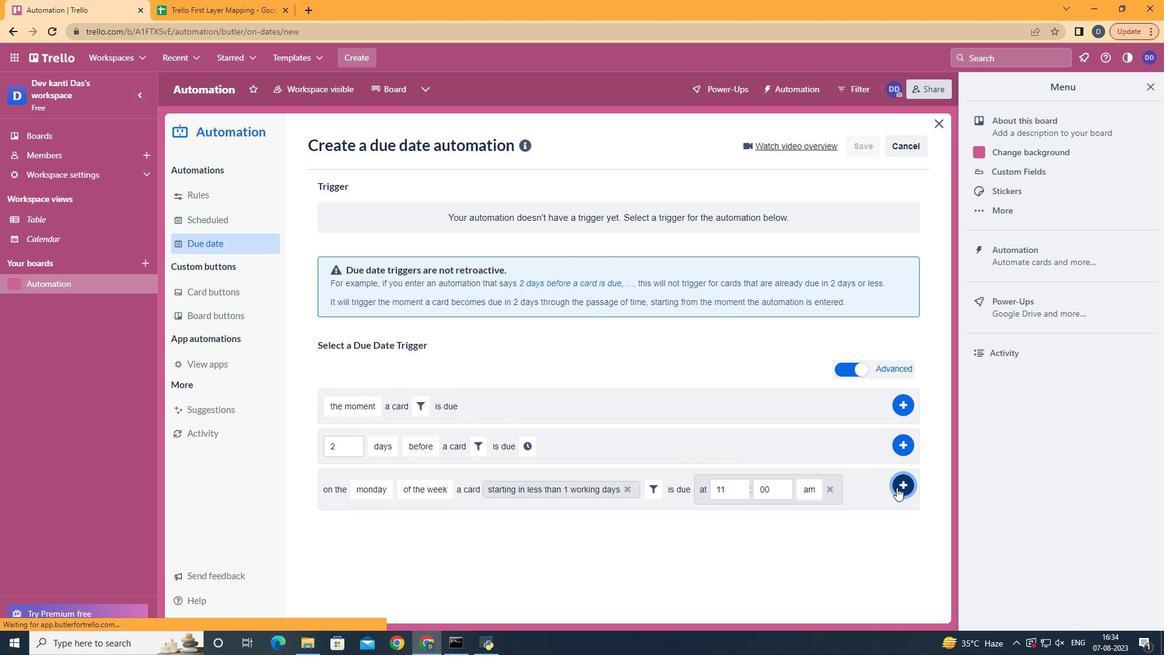 
Action: Mouse pressed left at (897, 487)
Screenshot: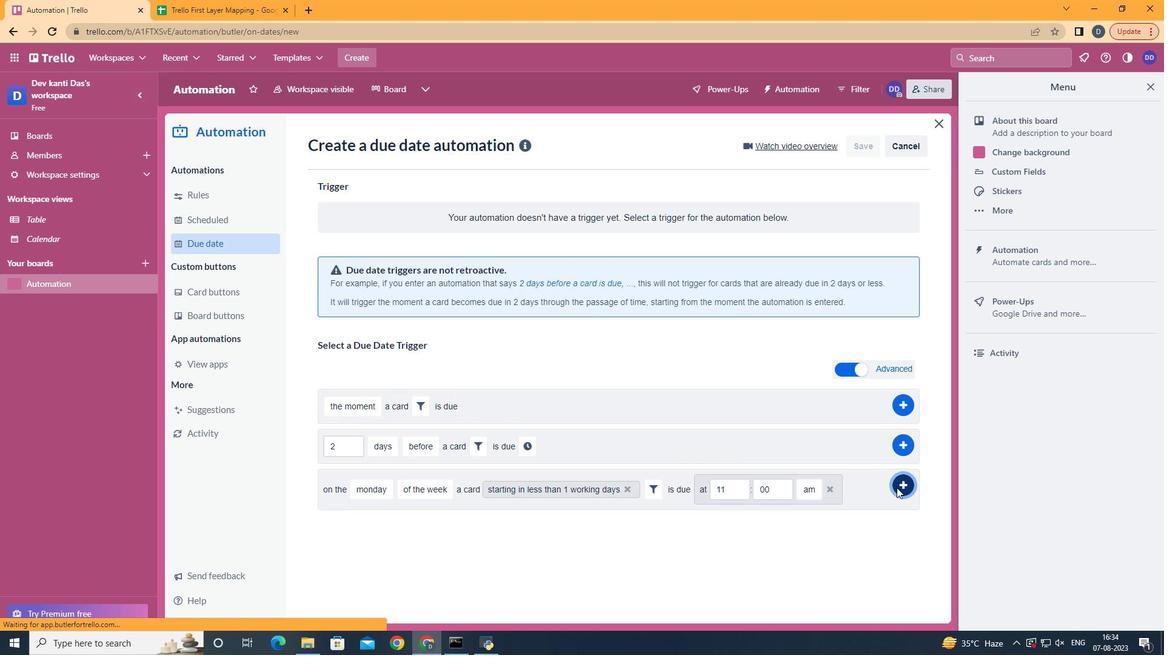 
Action: Mouse moved to (688, 246)
Screenshot: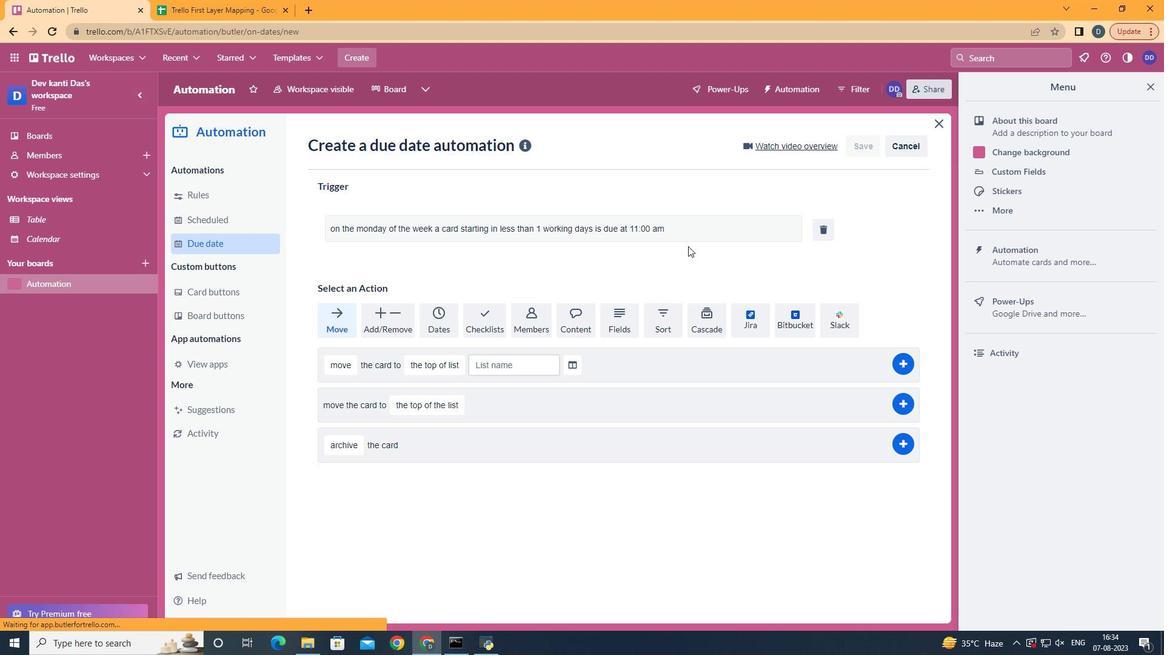 
